Task: Search one way flight ticket for 4 adults, 2 children, 2 infants in seat and 1 infant on lap in economy from Trenton: Trenton Mercer Airport to Rockford: Chicago Rockford International Airport(was Northwest Chicagoland Regional Airport At Rockford) on 5-1-2023. Choice of flights is Frontier. Price is upto 30000. Outbound departure time preference is 9:00.
Action: Mouse moved to (280, 373)
Screenshot: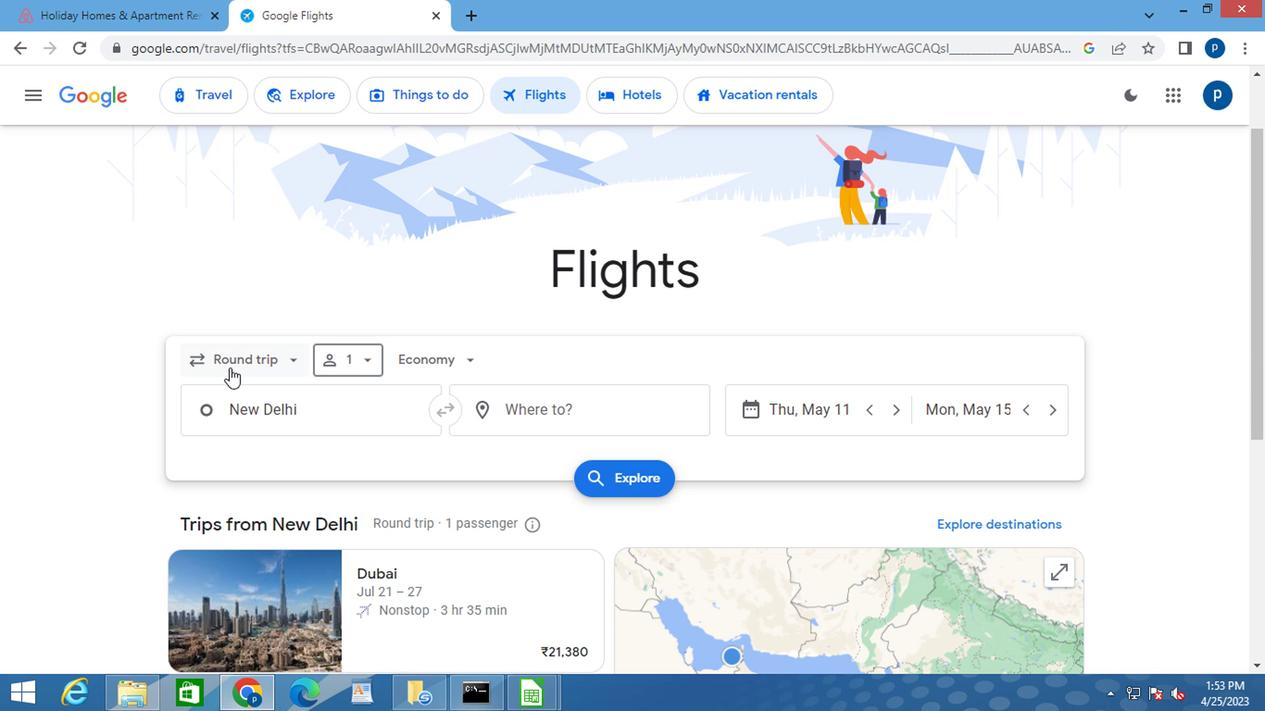 
Action: Mouse pressed left at (280, 373)
Screenshot: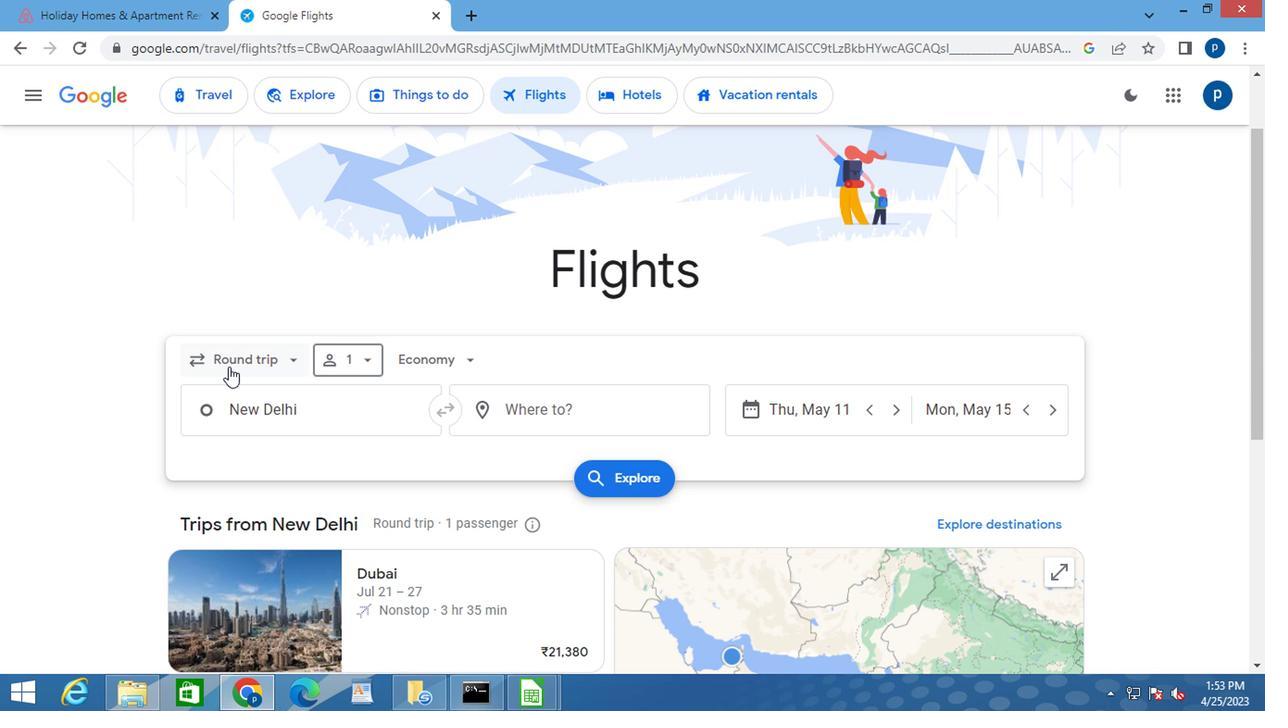 
Action: Mouse moved to (307, 432)
Screenshot: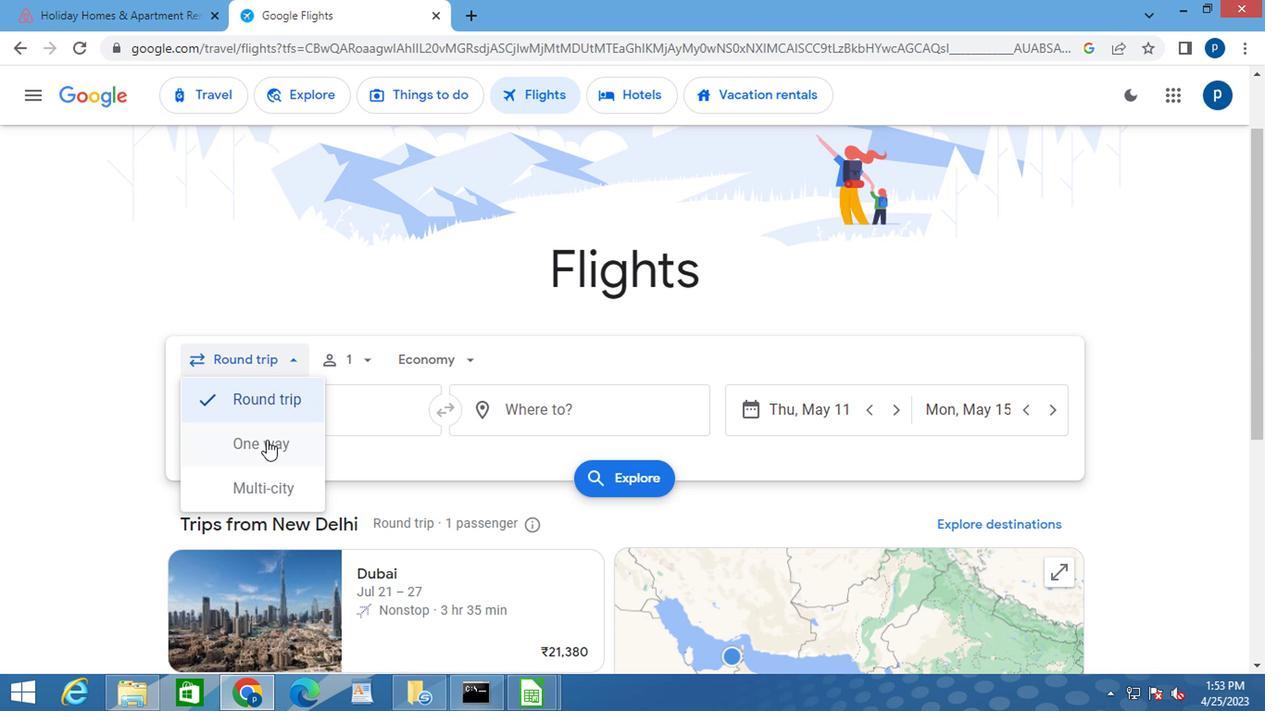 
Action: Mouse pressed left at (307, 432)
Screenshot: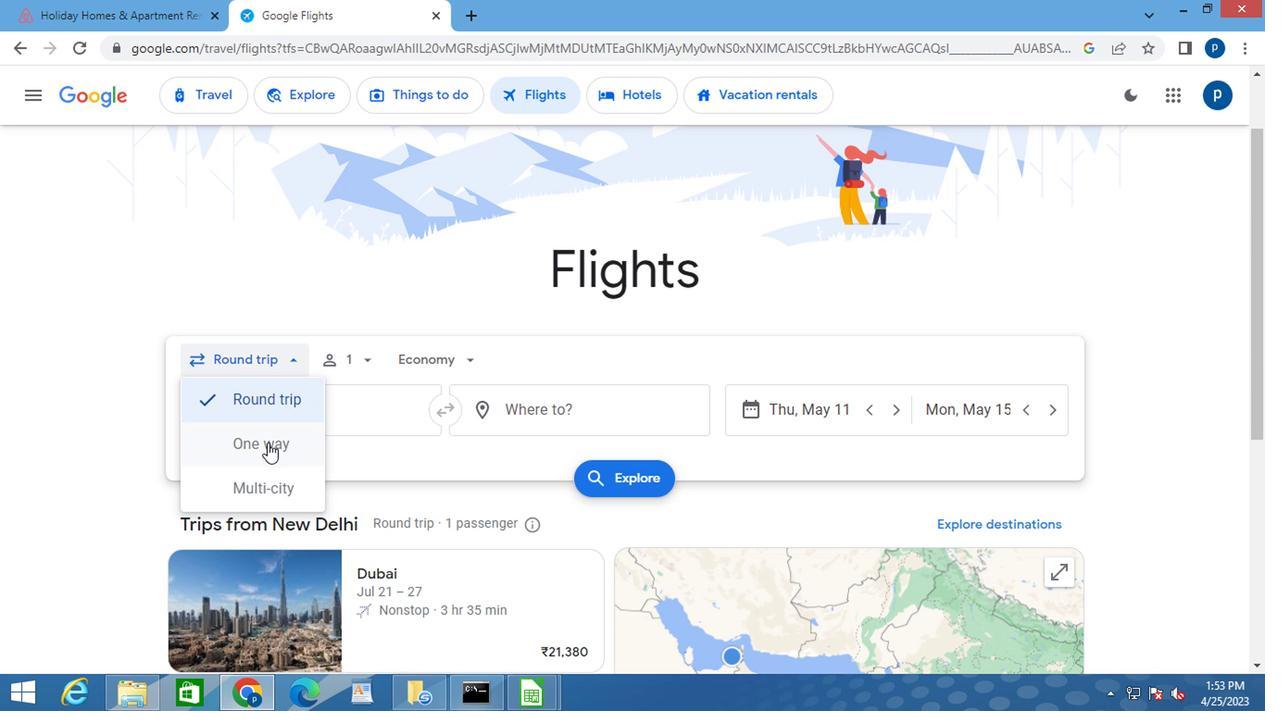 
Action: Mouse moved to (369, 372)
Screenshot: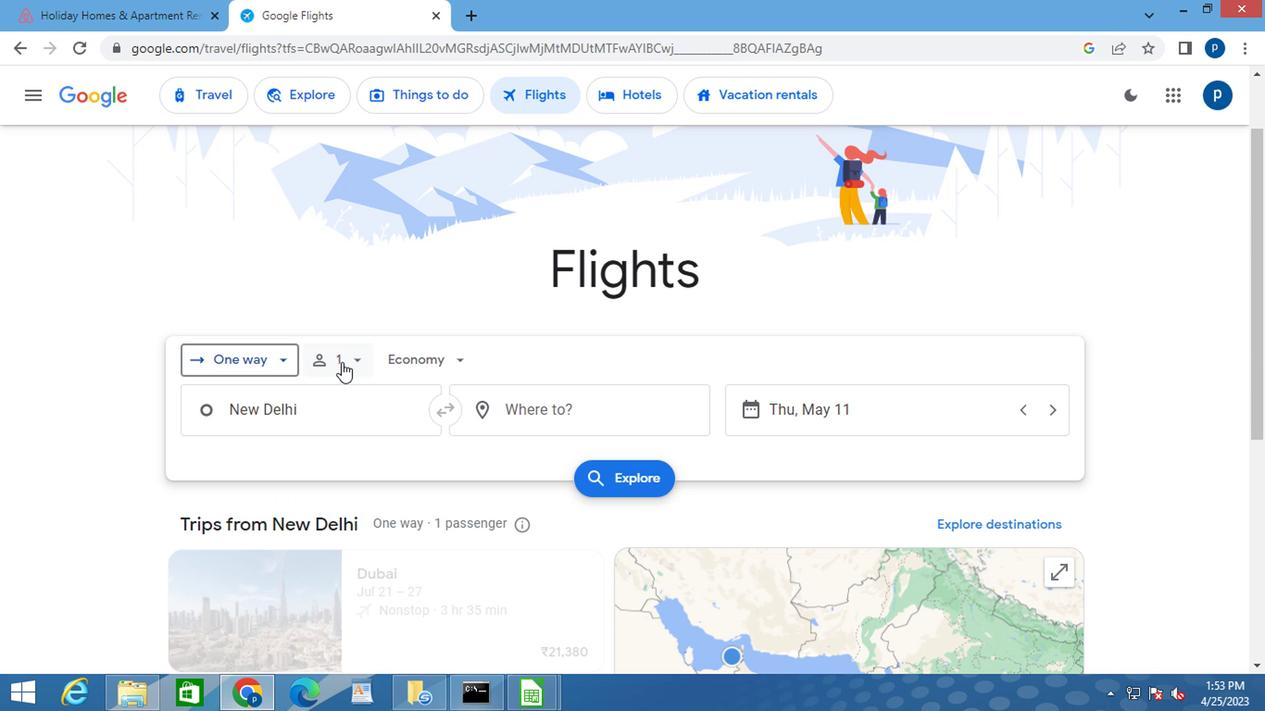 
Action: Mouse pressed left at (369, 372)
Screenshot: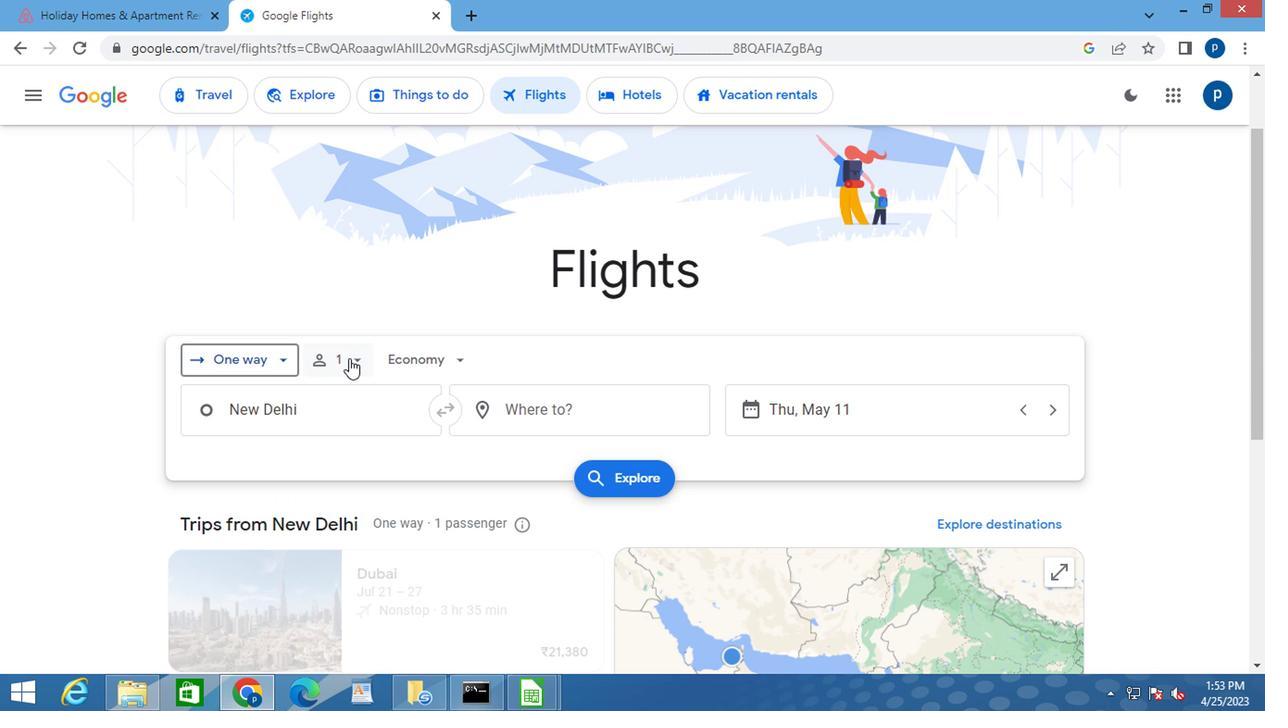 
Action: Mouse moved to (475, 407)
Screenshot: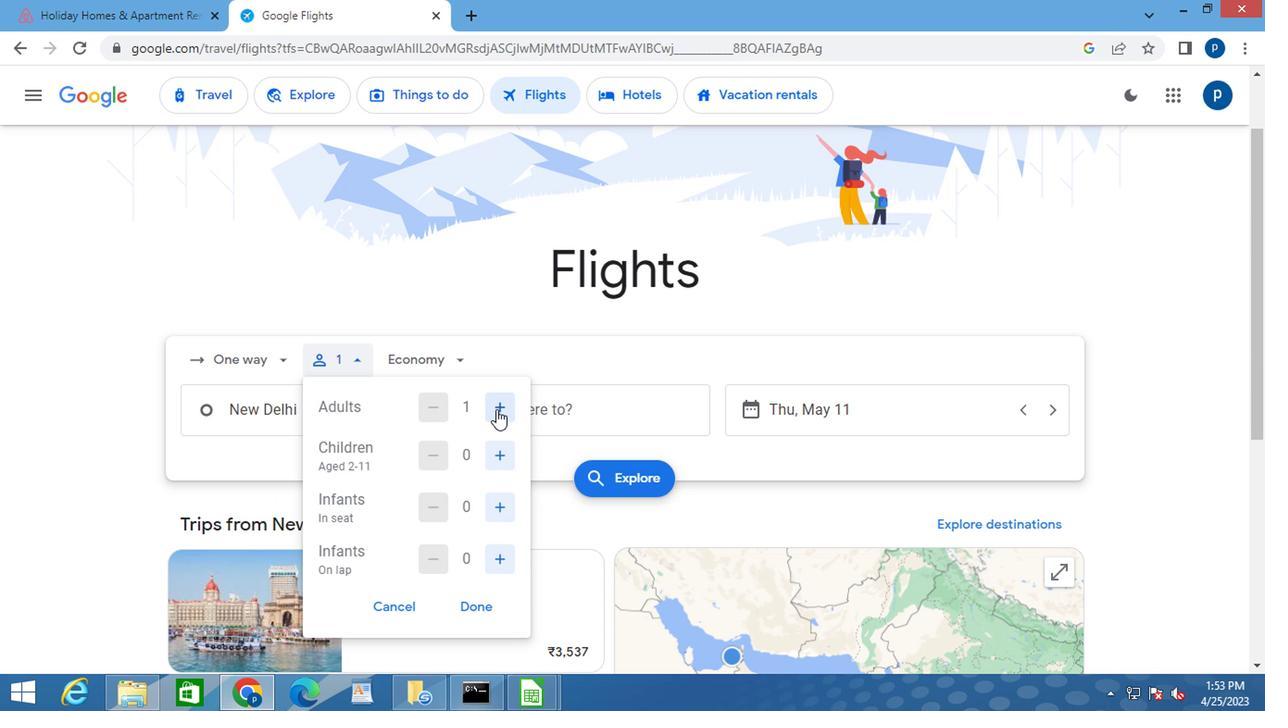 
Action: Mouse pressed left at (475, 407)
Screenshot: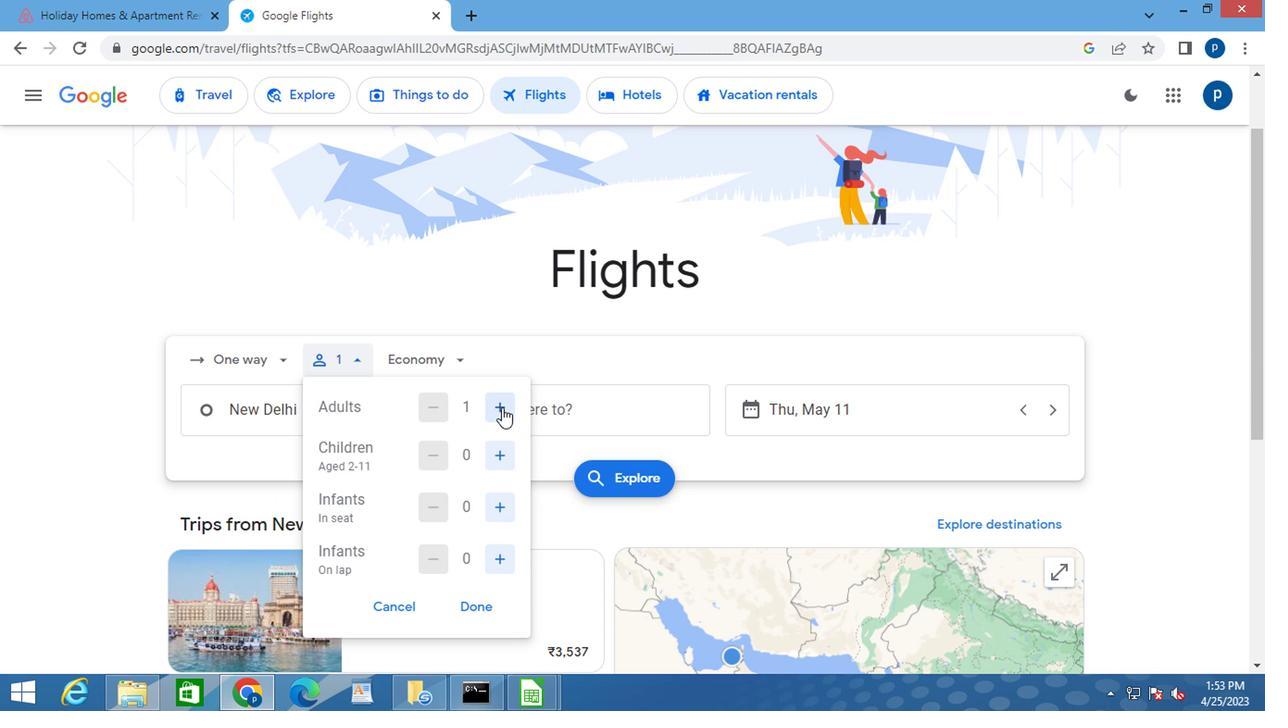
Action: Mouse moved to (476, 407)
Screenshot: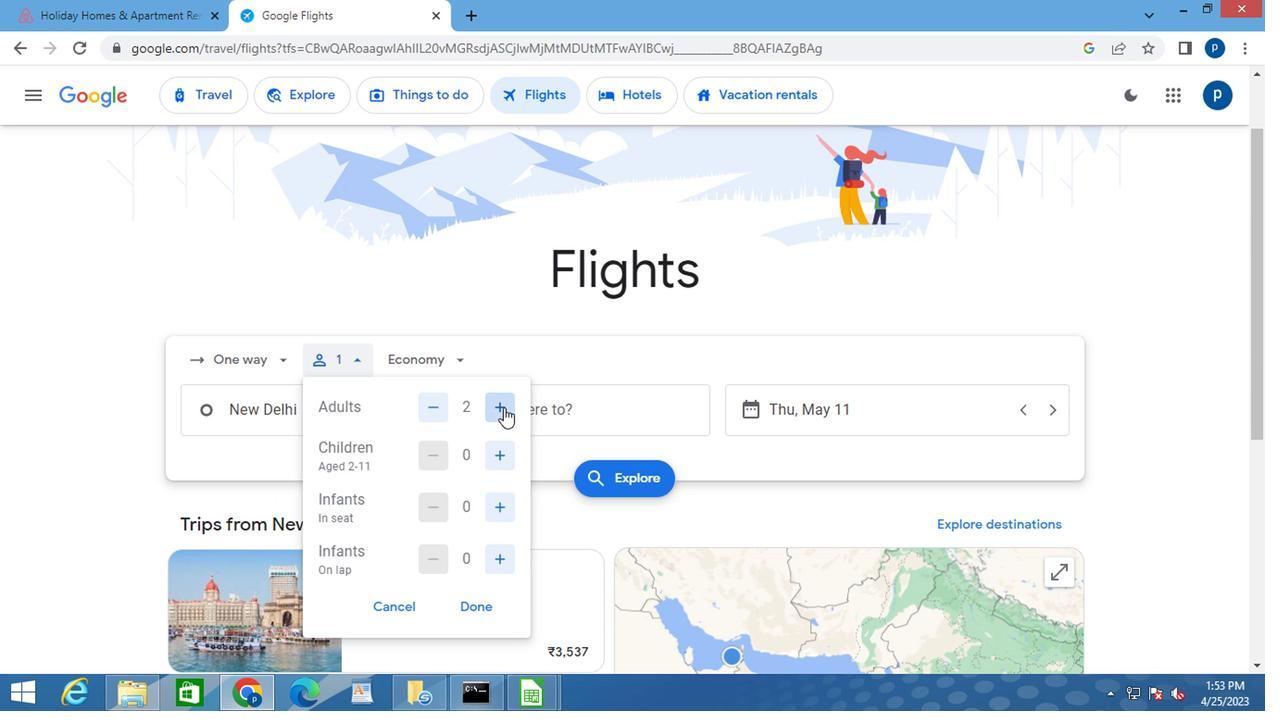 
Action: Mouse pressed left at (476, 407)
Screenshot: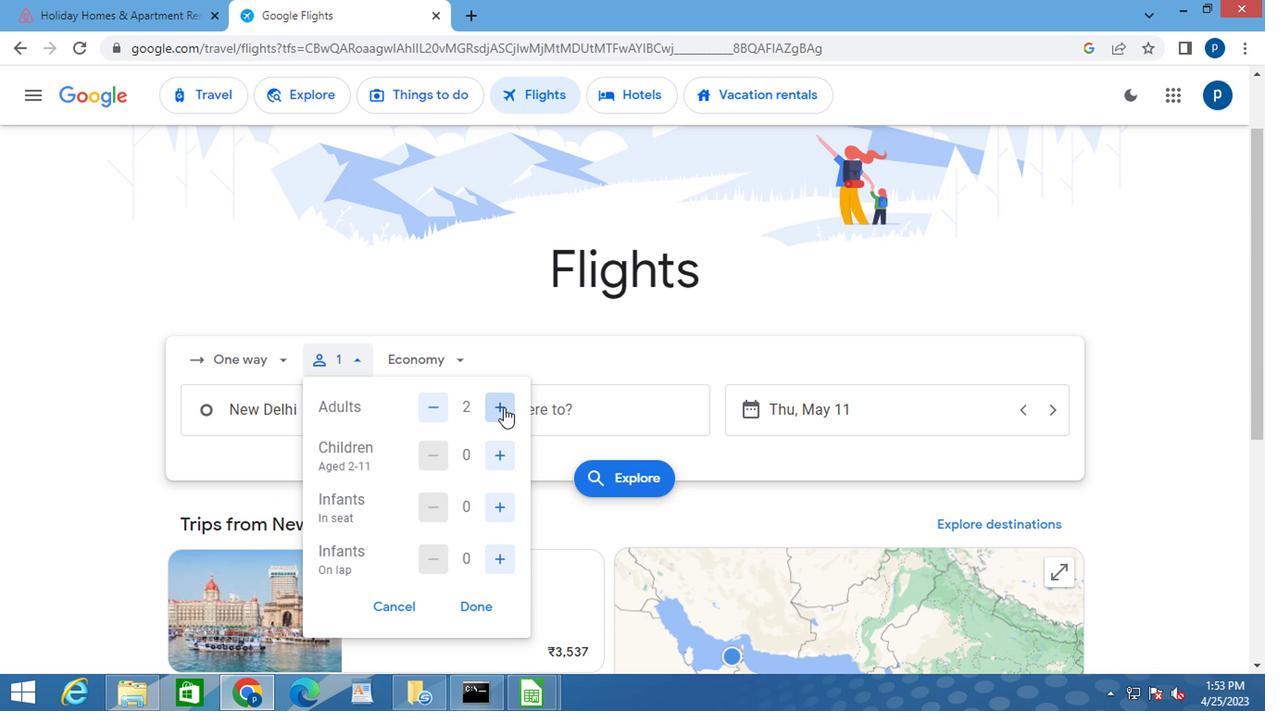 
Action: Mouse pressed left at (476, 407)
Screenshot: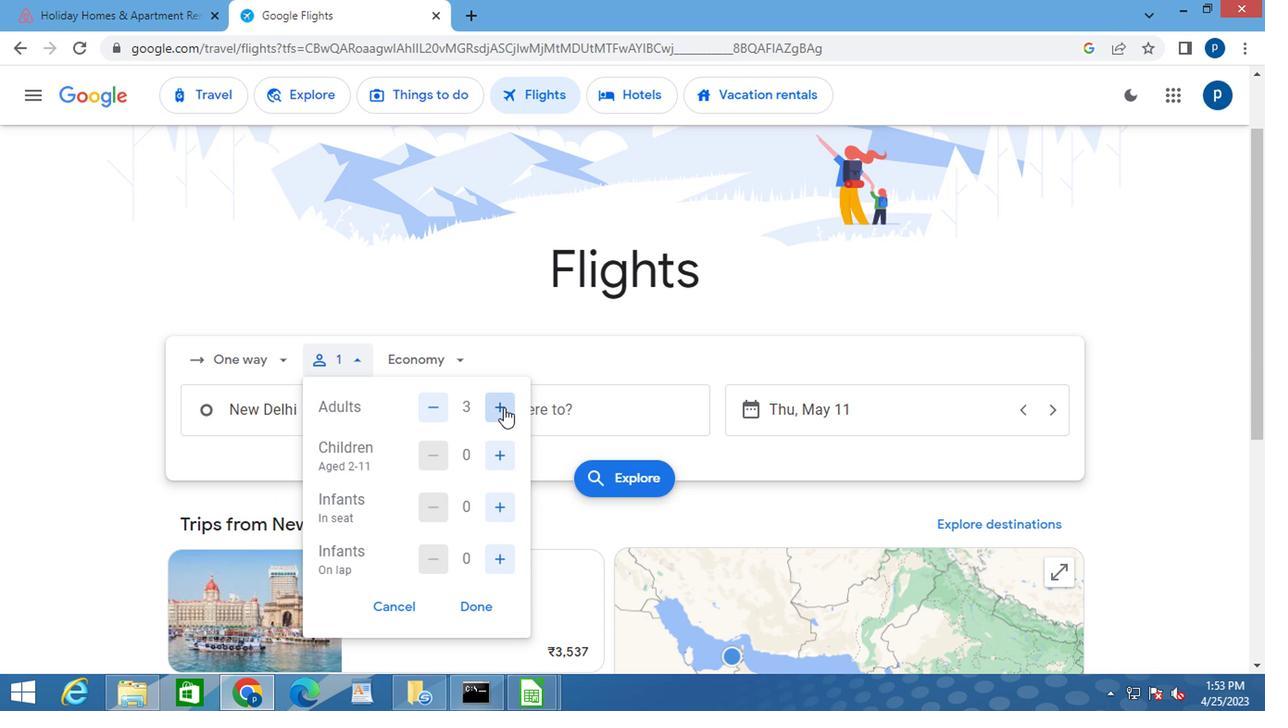 
Action: Mouse moved to (475, 437)
Screenshot: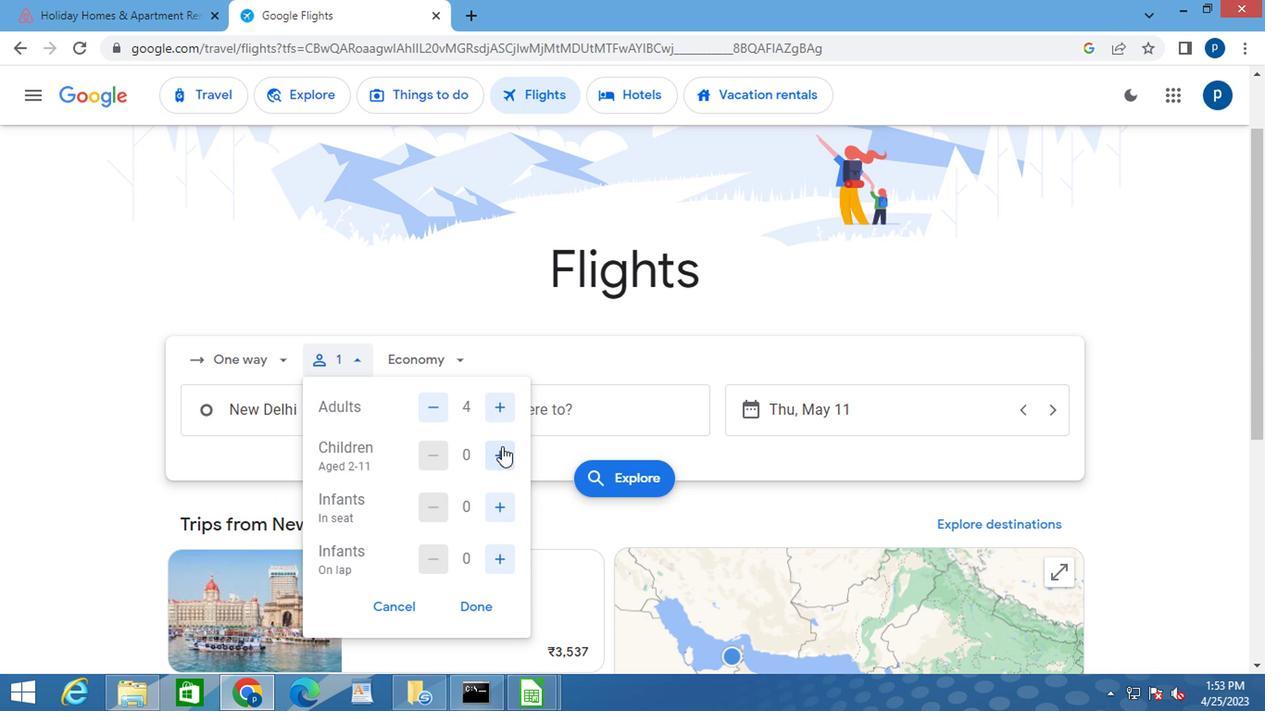 
Action: Mouse pressed left at (475, 437)
Screenshot: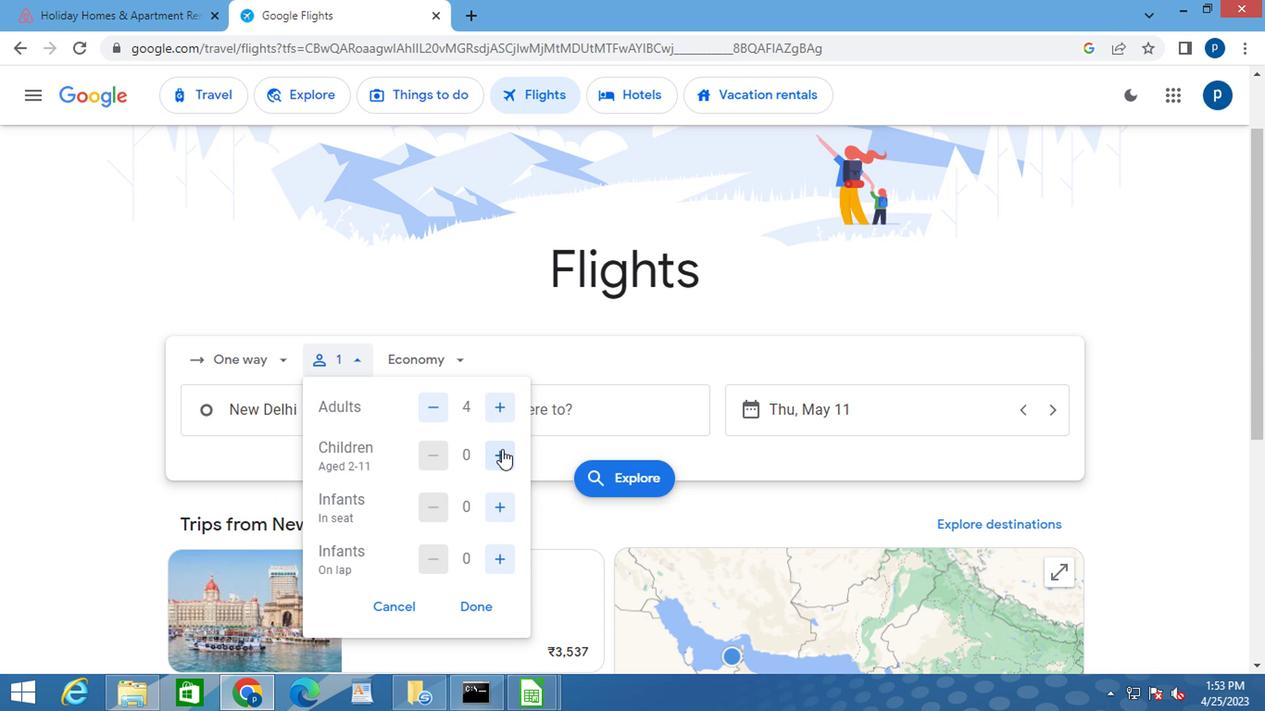 
Action: Mouse moved to (475, 437)
Screenshot: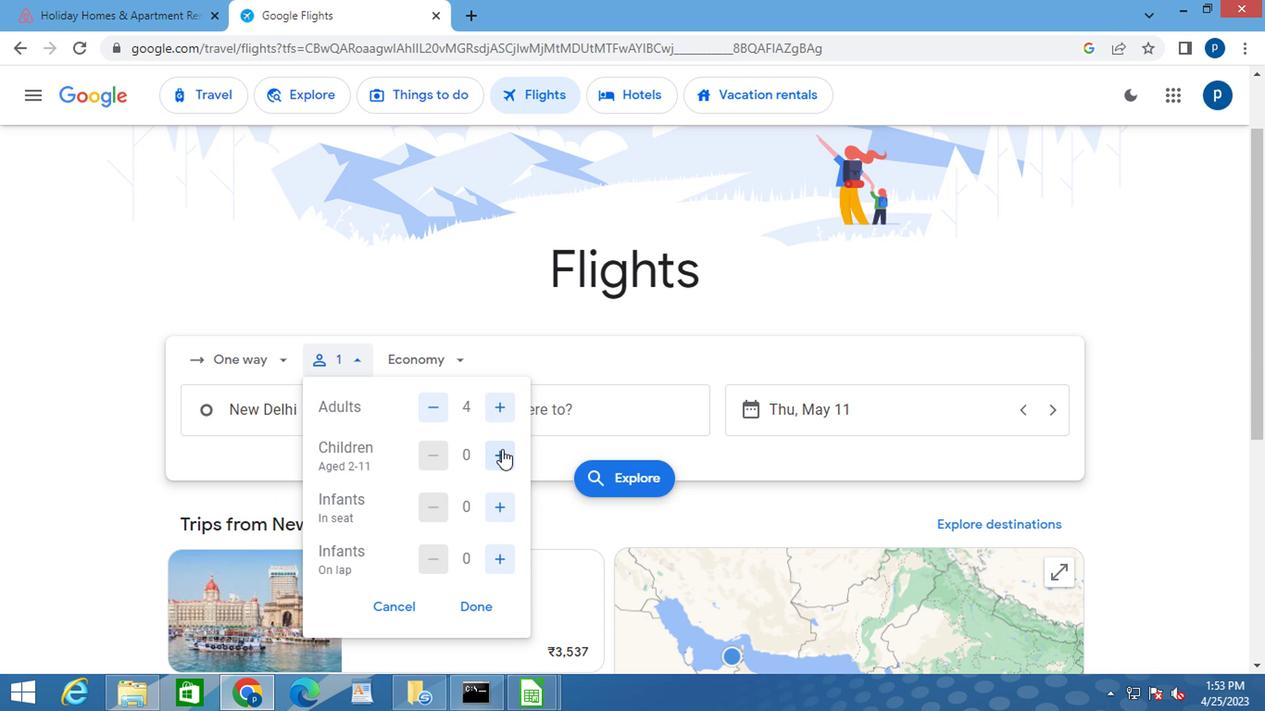 
Action: Mouse pressed left at (475, 437)
Screenshot: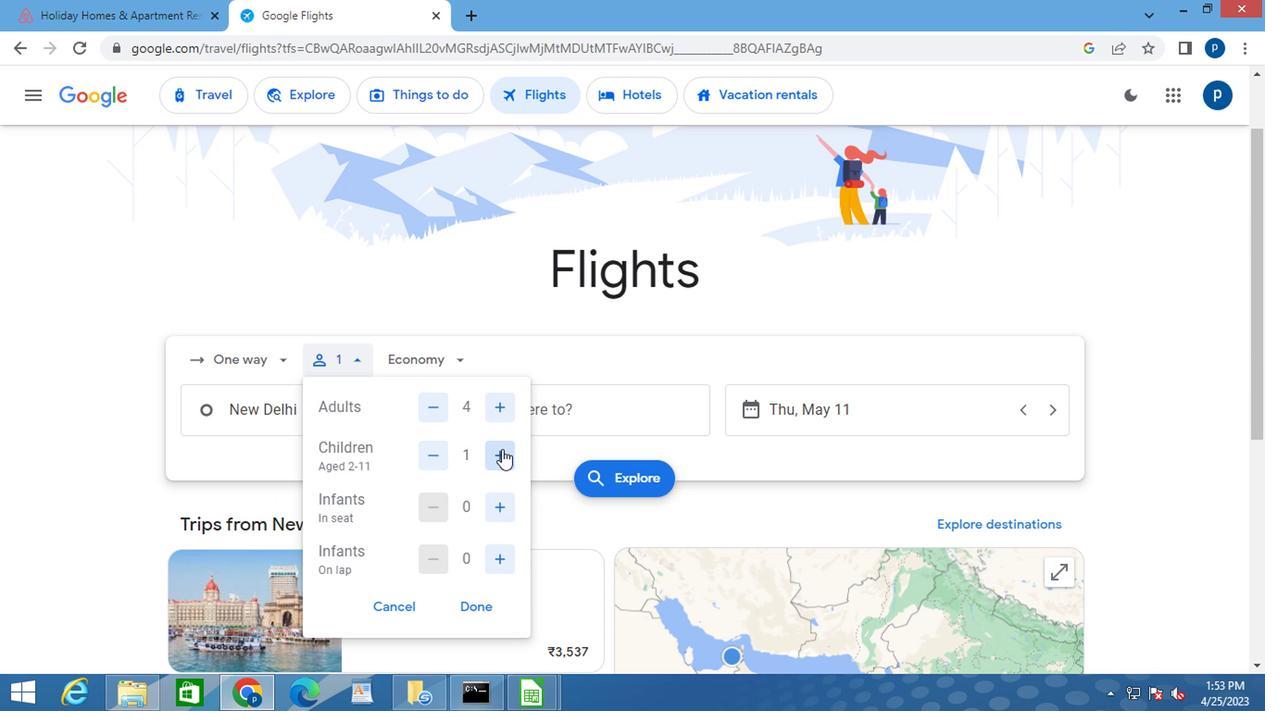 
Action: Mouse moved to (474, 477)
Screenshot: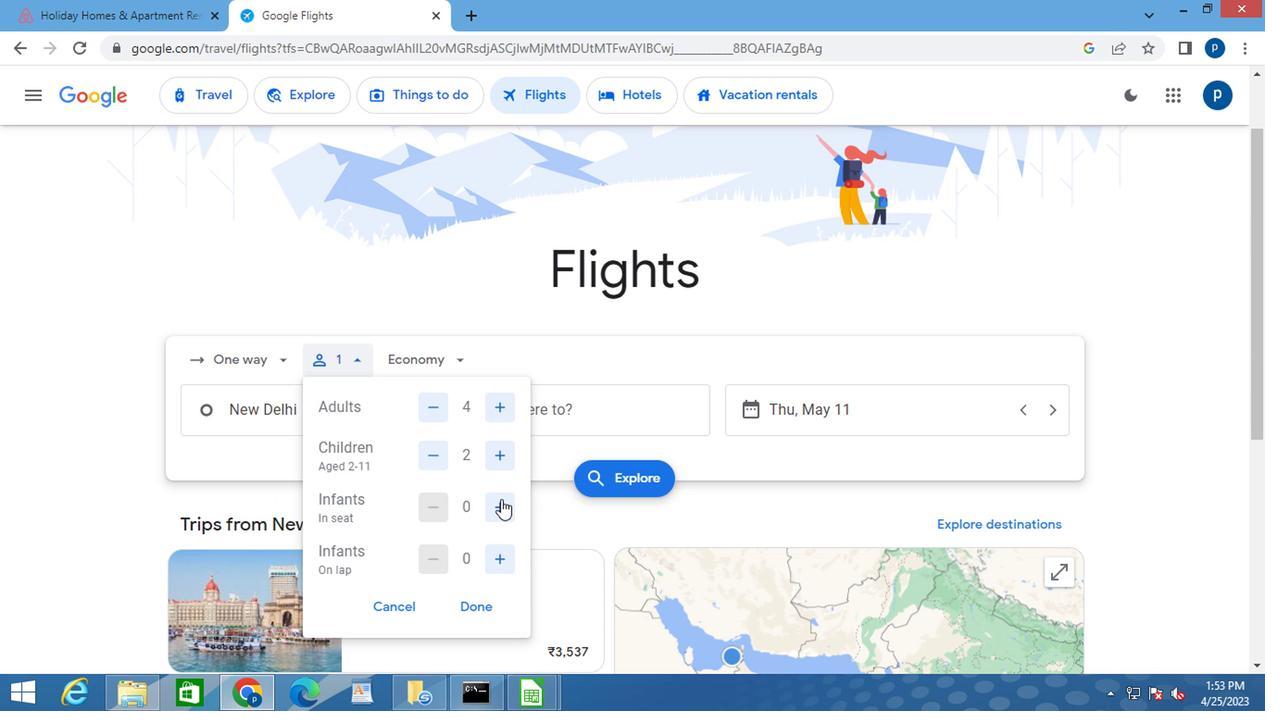 
Action: Mouse pressed left at (474, 477)
Screenshot: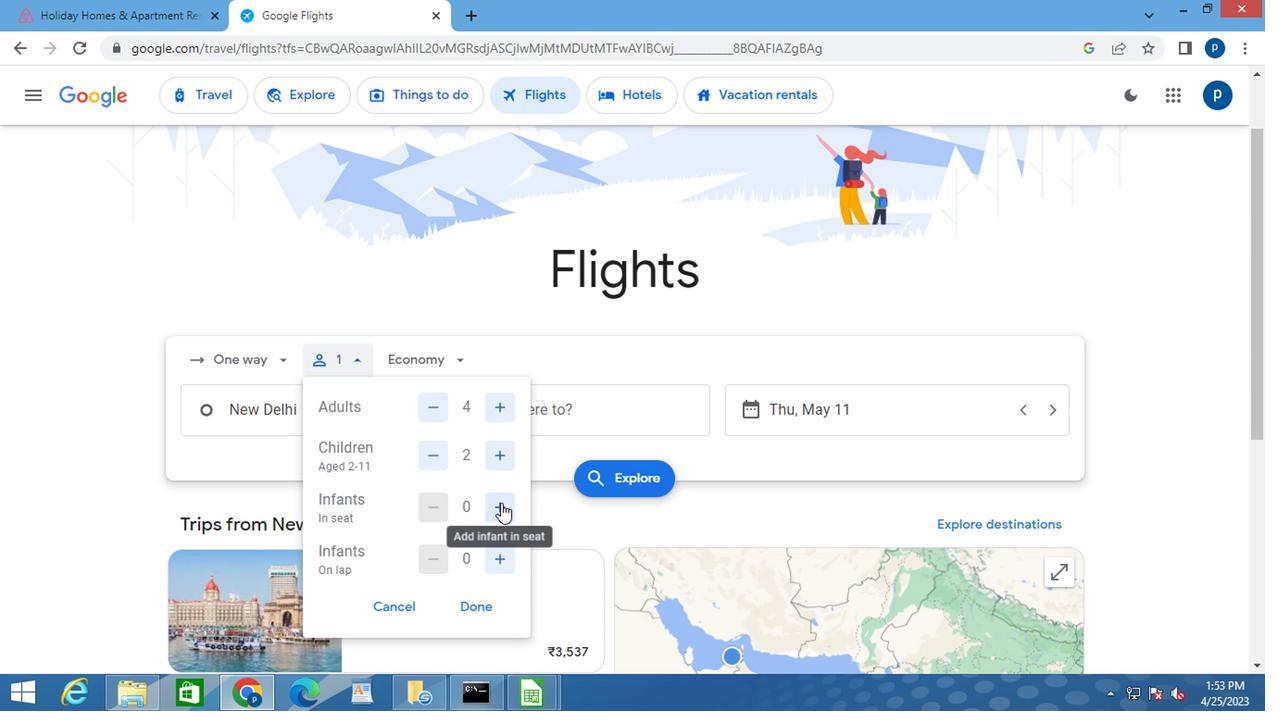 
Action: Mouse moved to (474, 476)
Screenshot: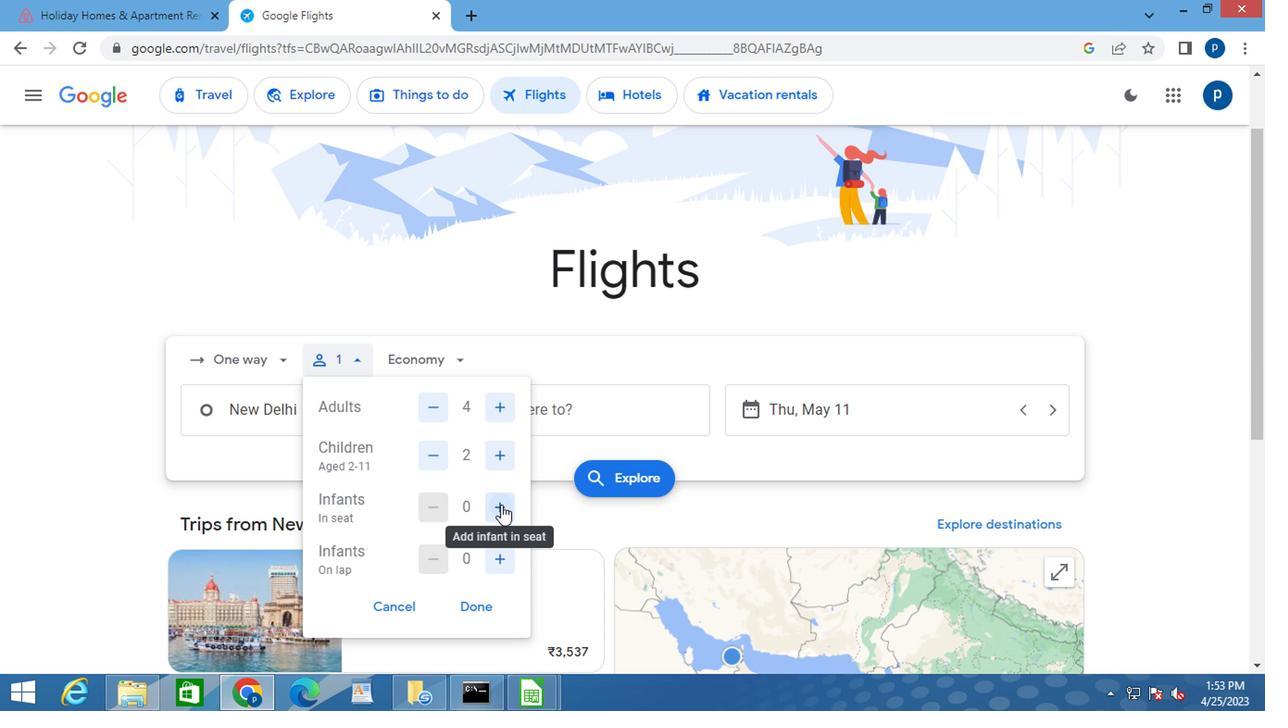 
Action: Mouse pressed left at (474, 476)
Screenshot: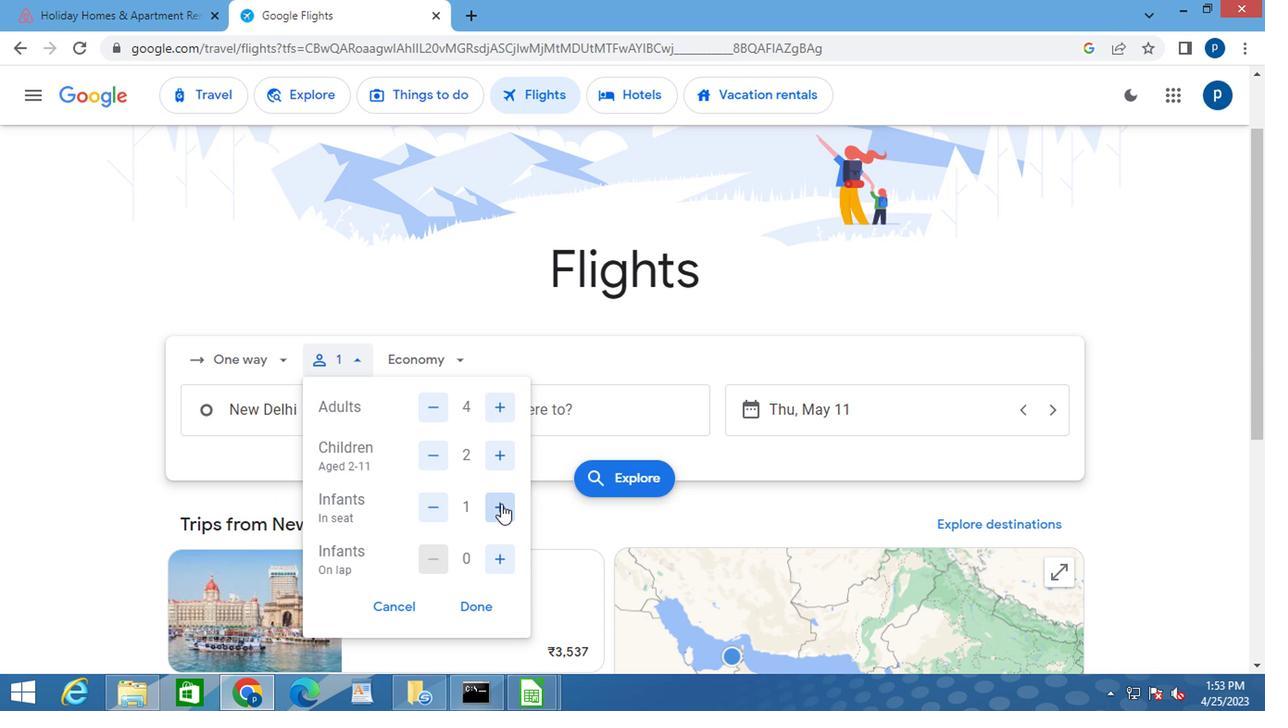 
Action: Mouse moved to (474, 513)
Screenshot: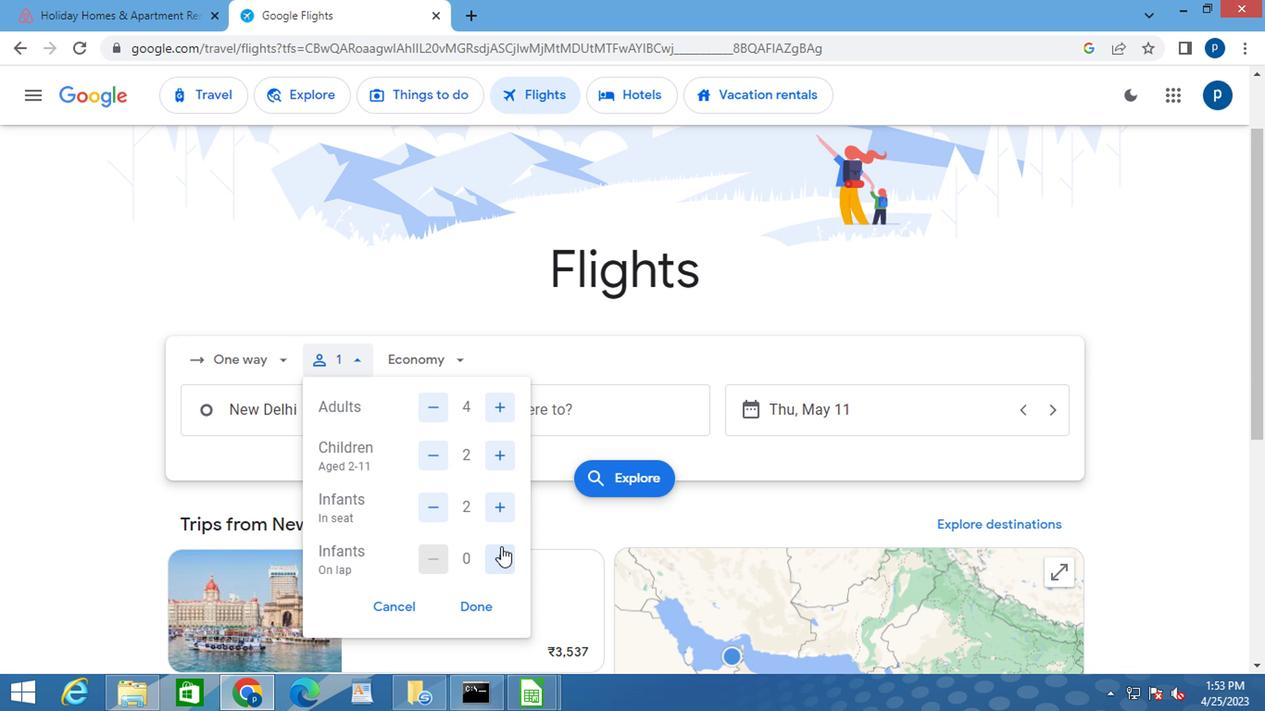 
Action: Mouse pressed left at (474, 513)
Screenshot: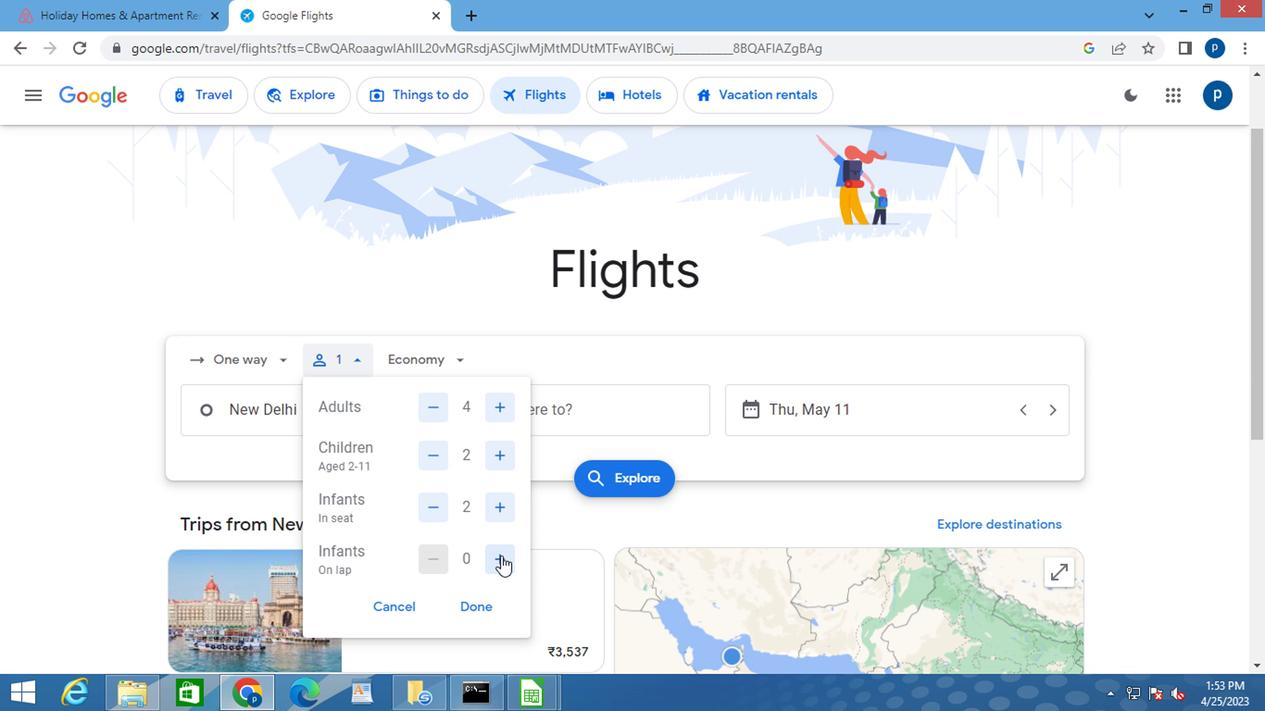 
Action: Mouse moved to (459, 546)
Screenshot: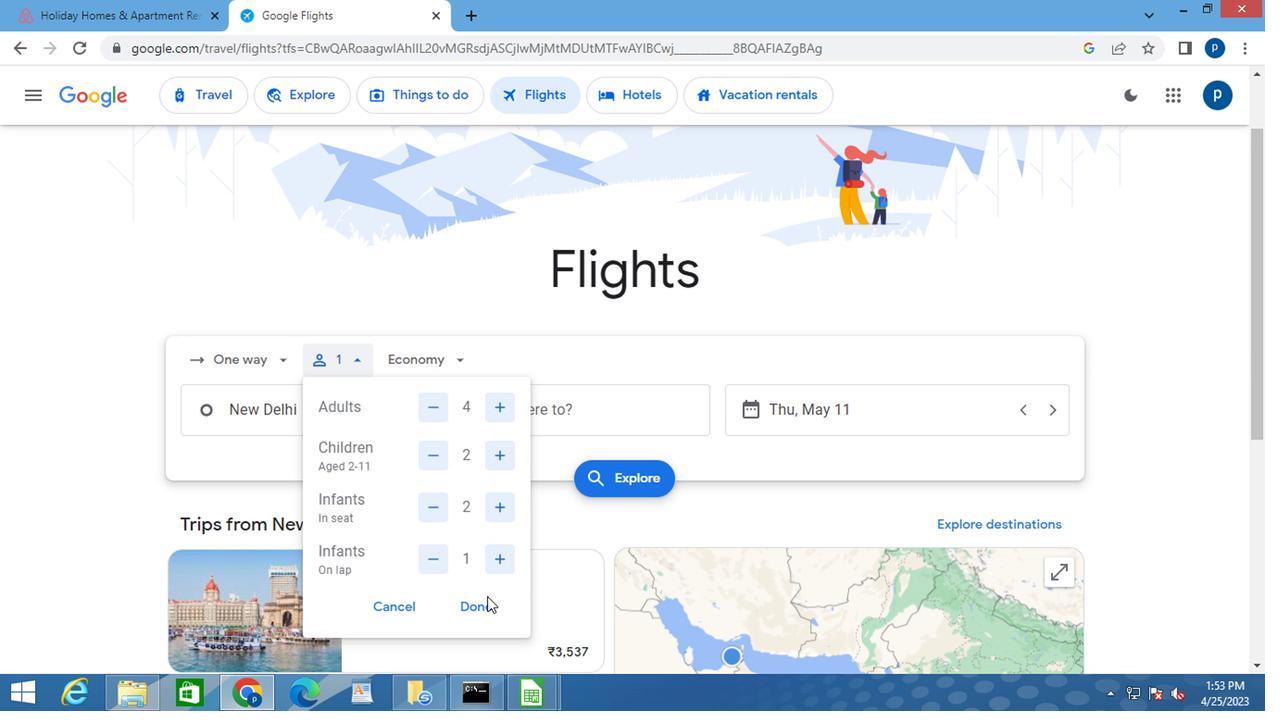 
Action: Mouse pressed left at (459, 546)
Screenshot: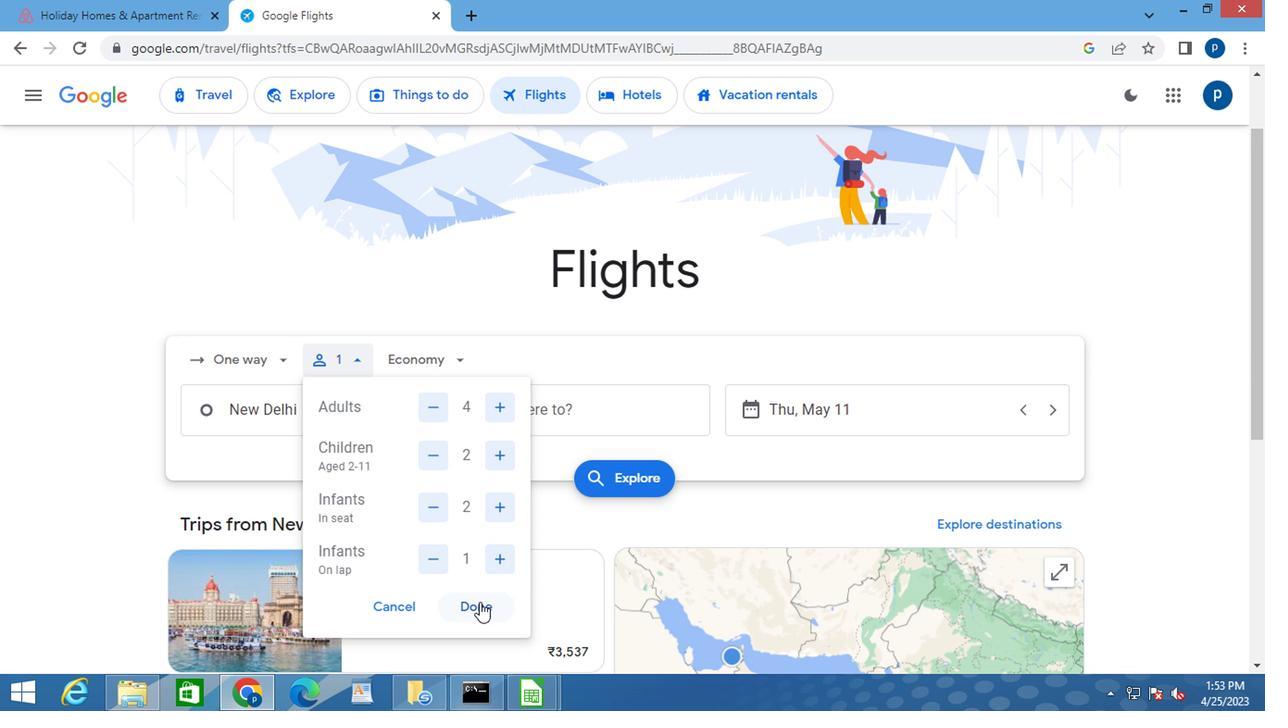 
Action: Mouse moved to (432, 372)
Screenshot: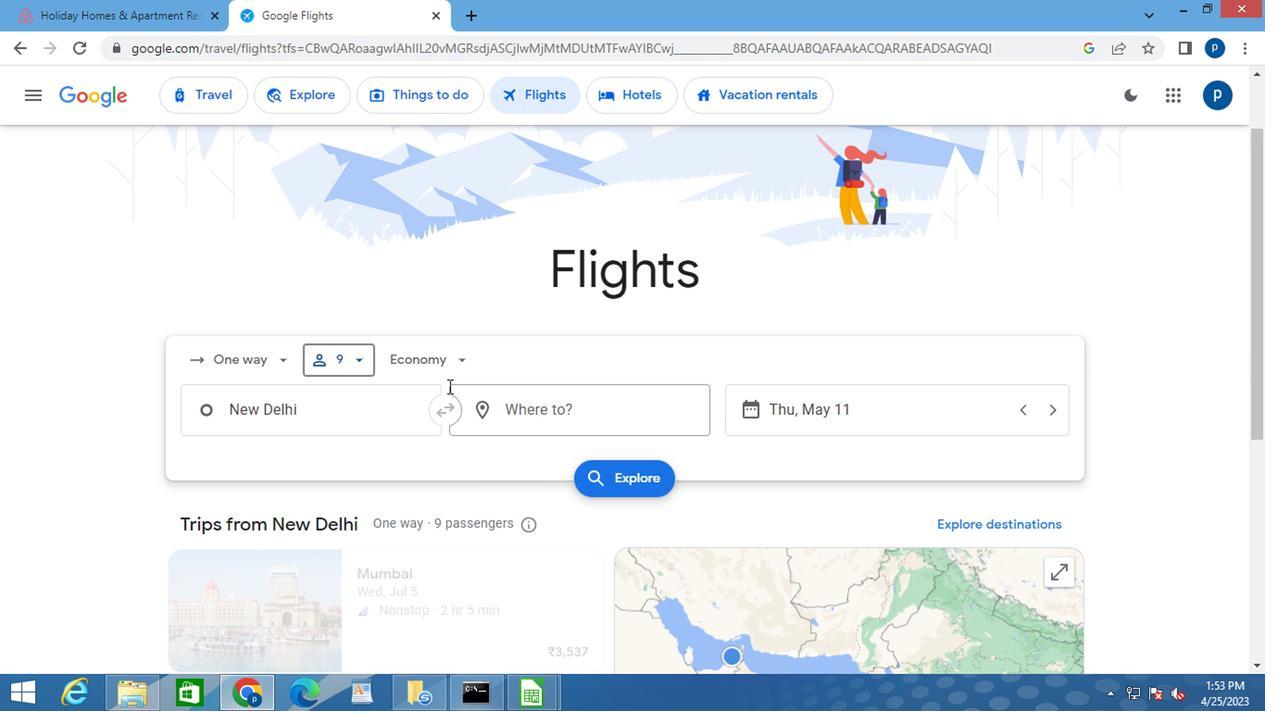 
Action: Mouse pressed left at (432, 372)
Screenshot: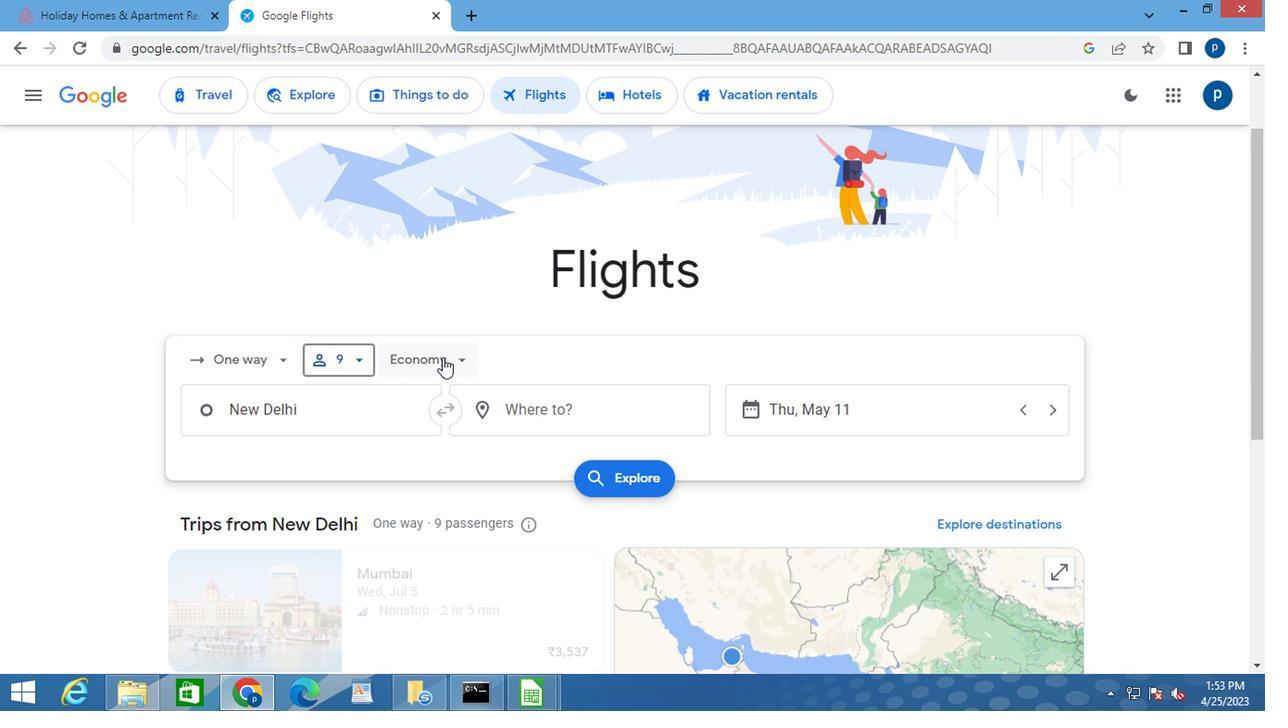 
Action: Mouse moved to (465, 400)
Screenshot: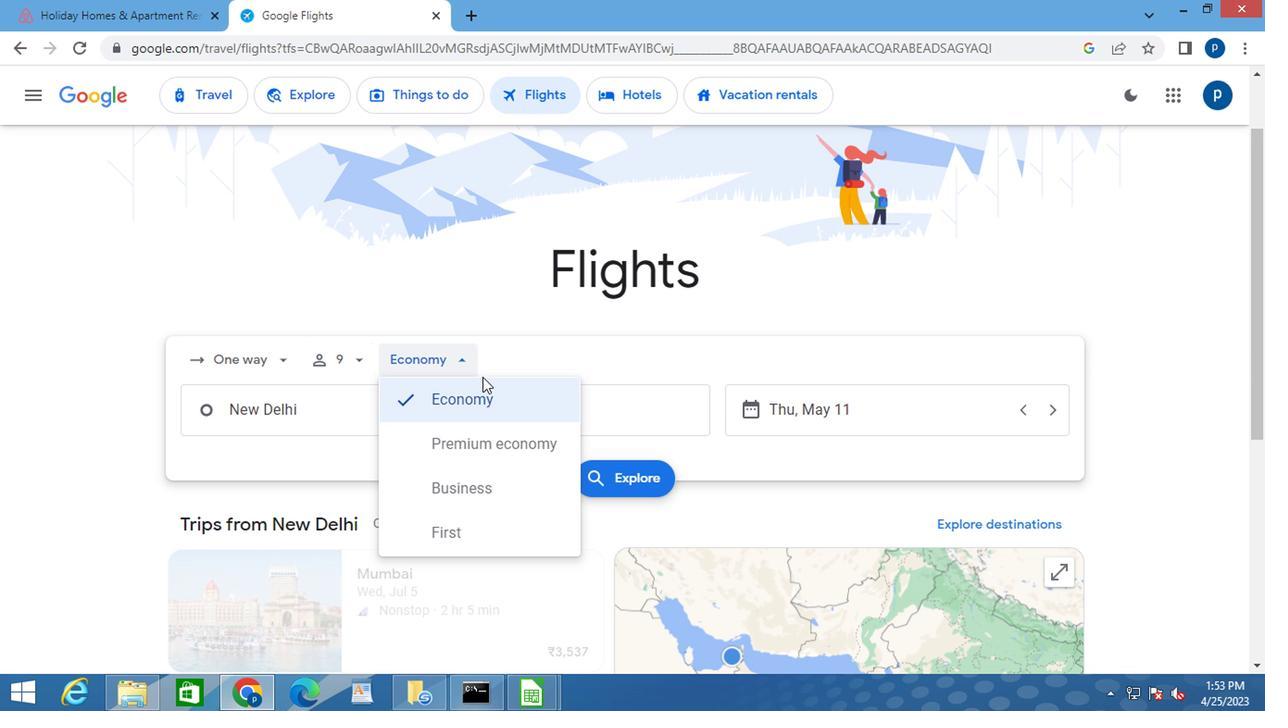 
Action: Mouse pressed left at (465, 400)
Screenshot: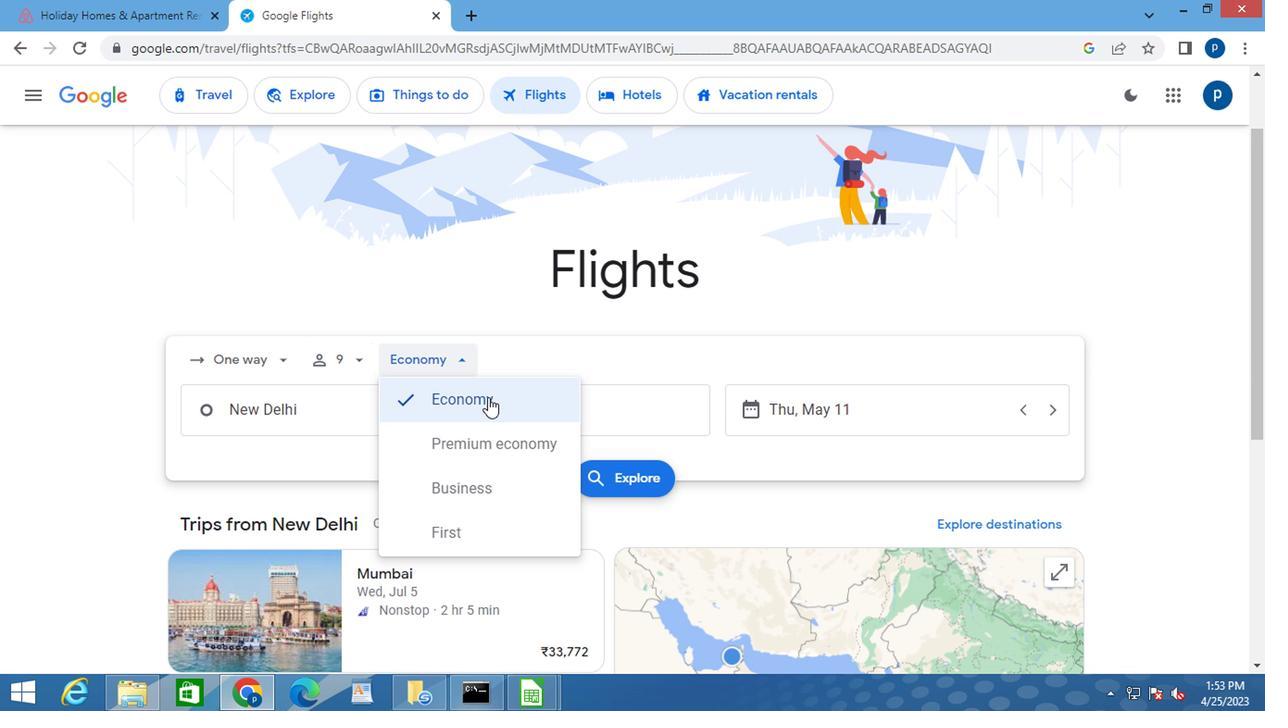 
Action: Mouse moved to (336, 409)
Screenshot: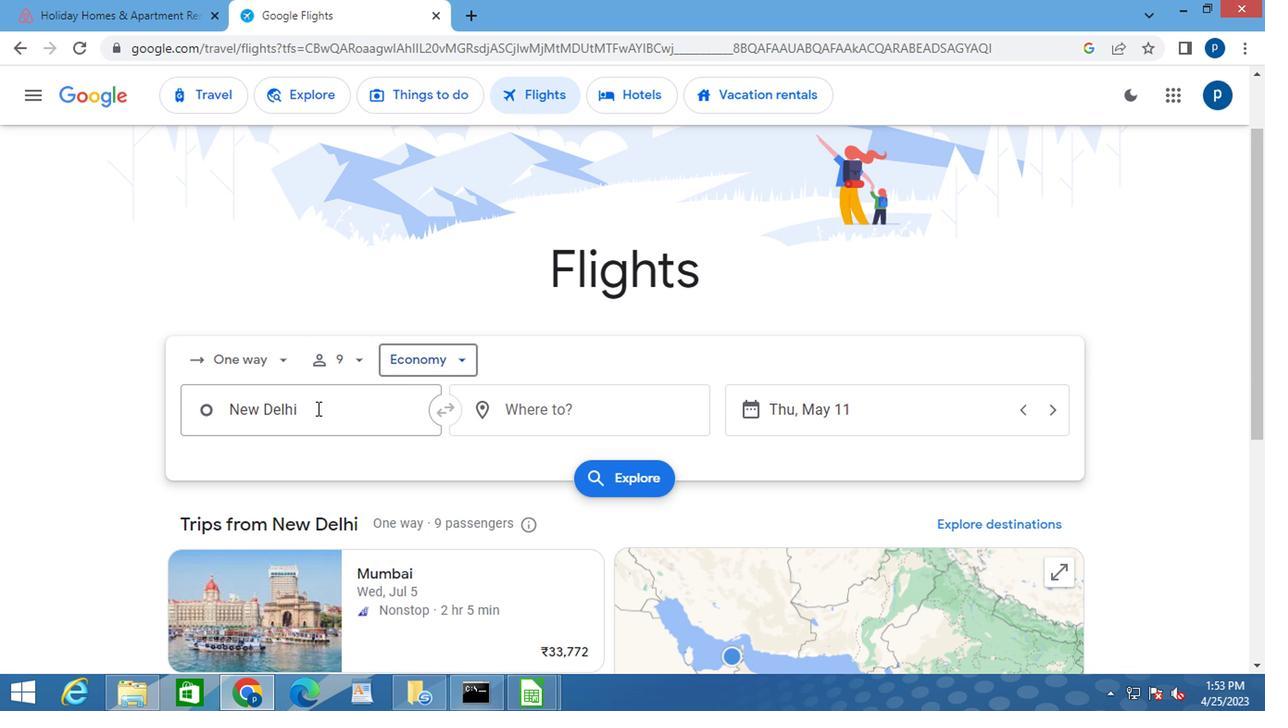 
Action: Mouse pressed left at (336, 409)
Screenshot: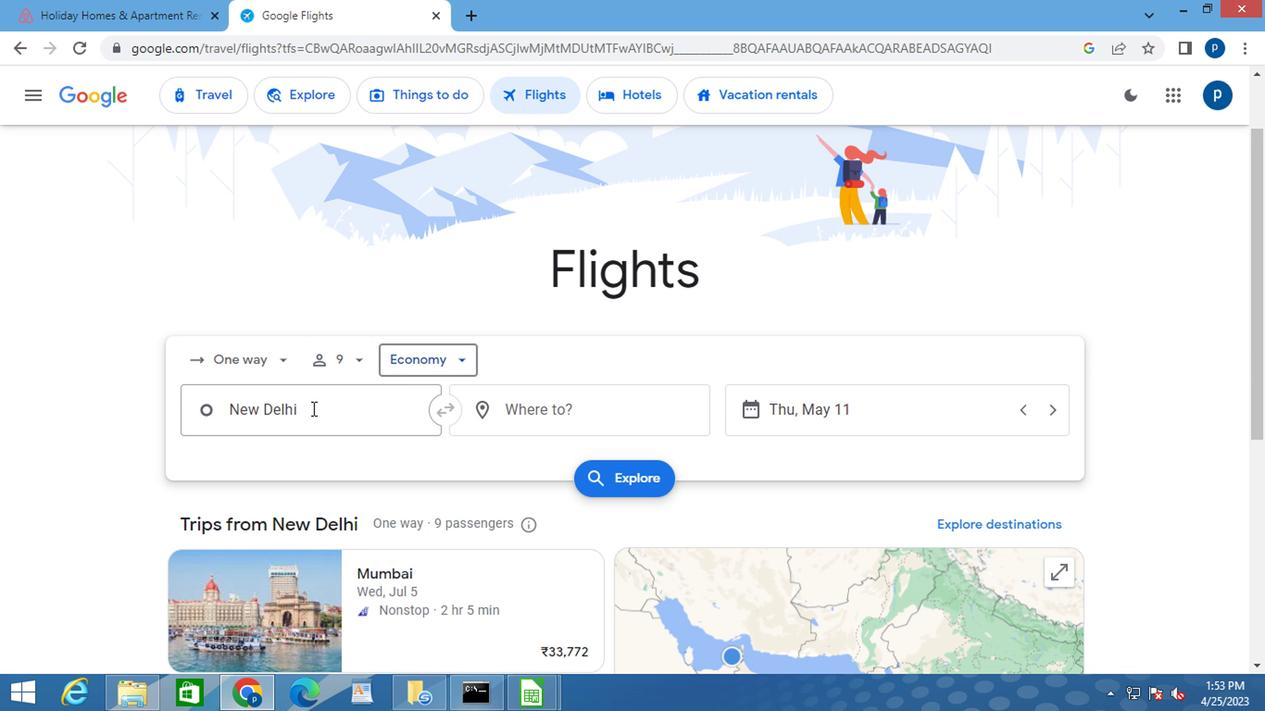 
Action: Key pressed <Key.delete>t<Key.caps_lock>rendon<Key.backspace><Key.backspace><Key.backspace>ton<Key.space><Key.caps_lock>m<Key.caps_lock>ercer
Screenshot: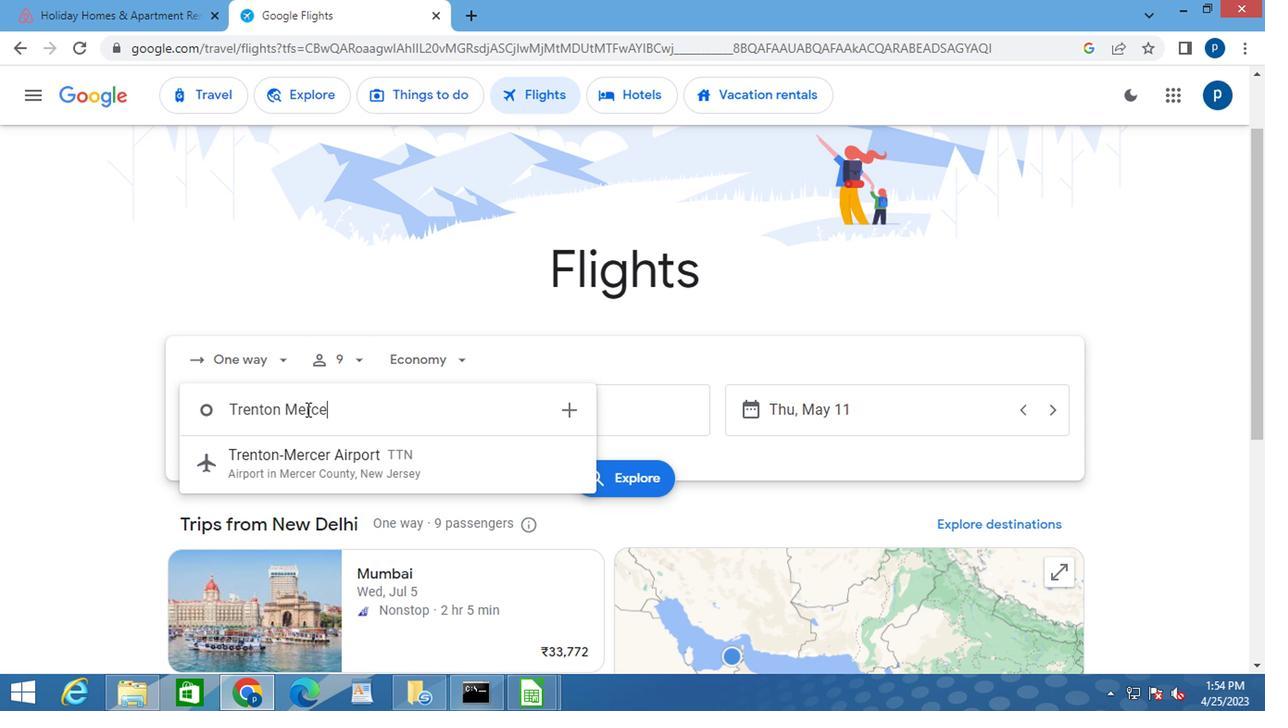 
Action: Mouse moved to (353, 447)
Screenshot: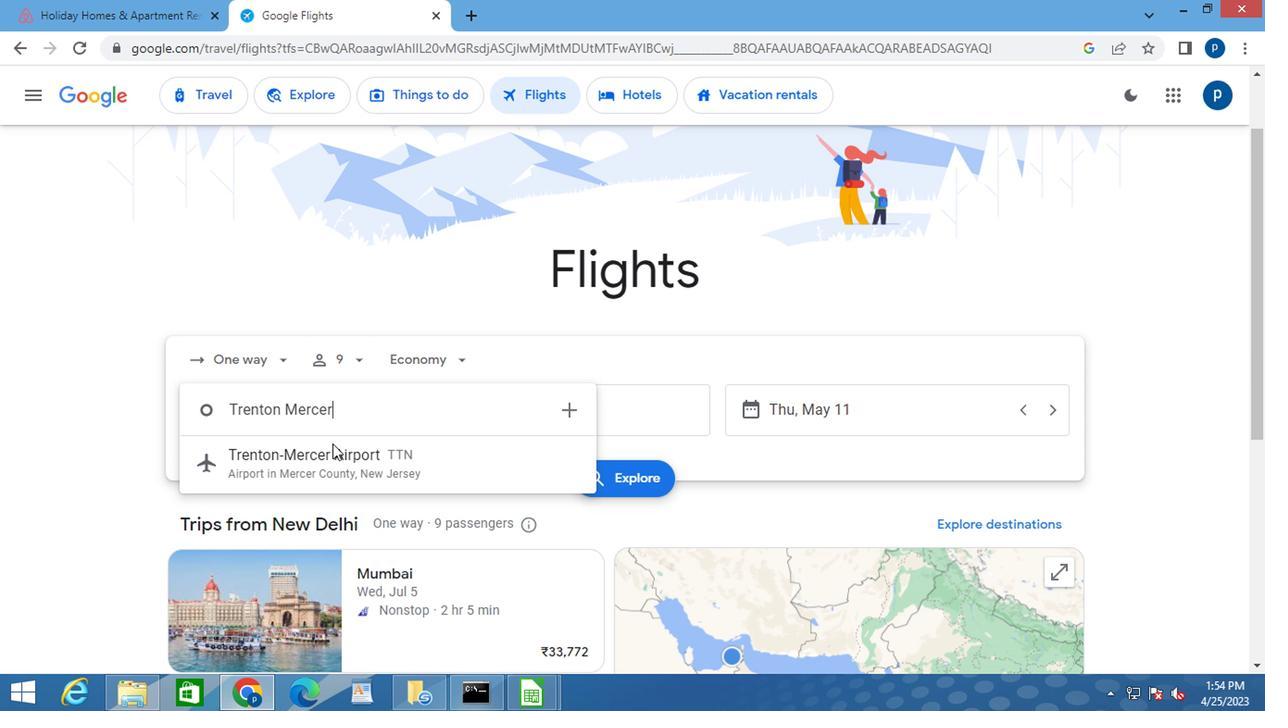 
Action: Mouse pressed left at (353, 447)
Screenshot: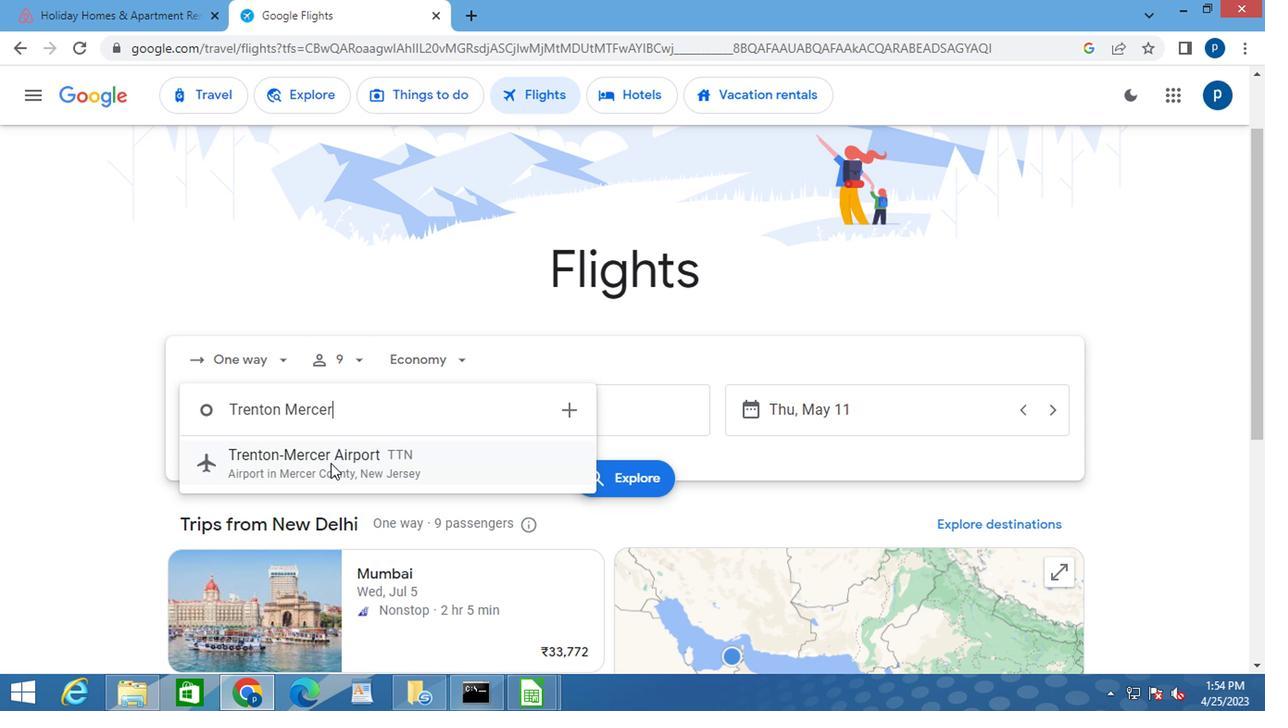 
Action: Mouse moved to (526, 412)
Screenshot: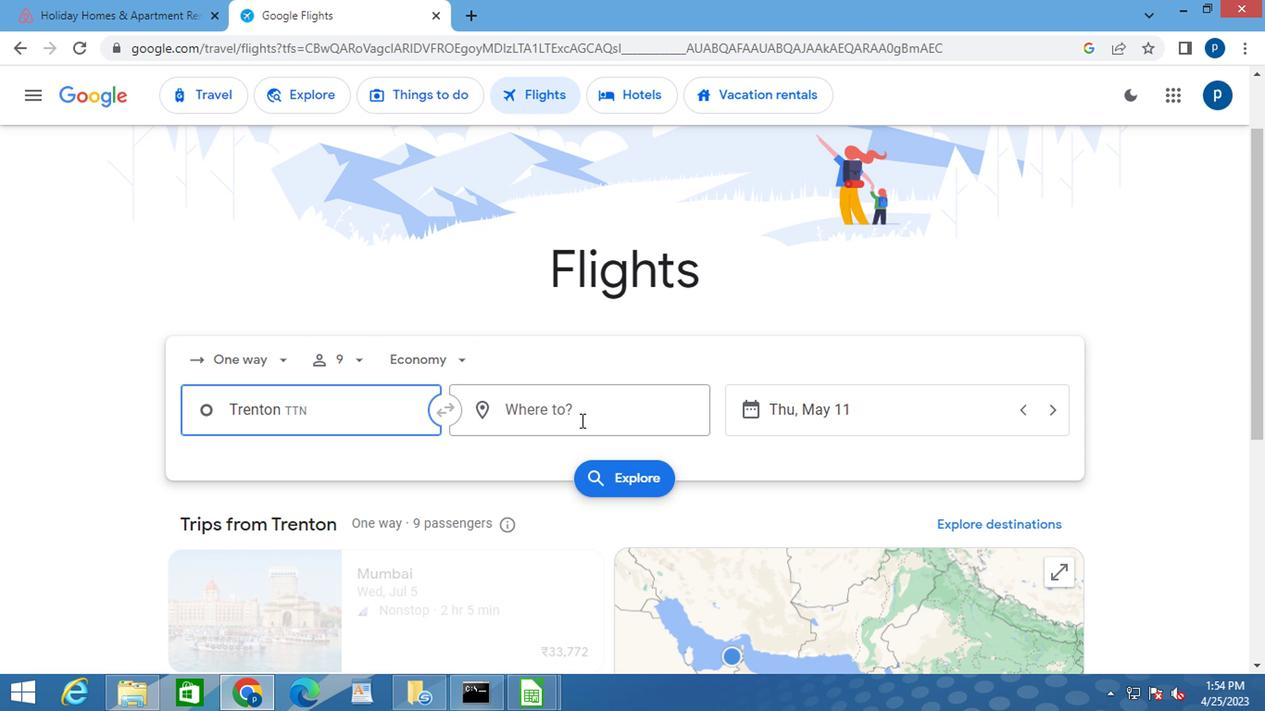 
Action: Mouse pressed left at (526, 412)
Screenshot: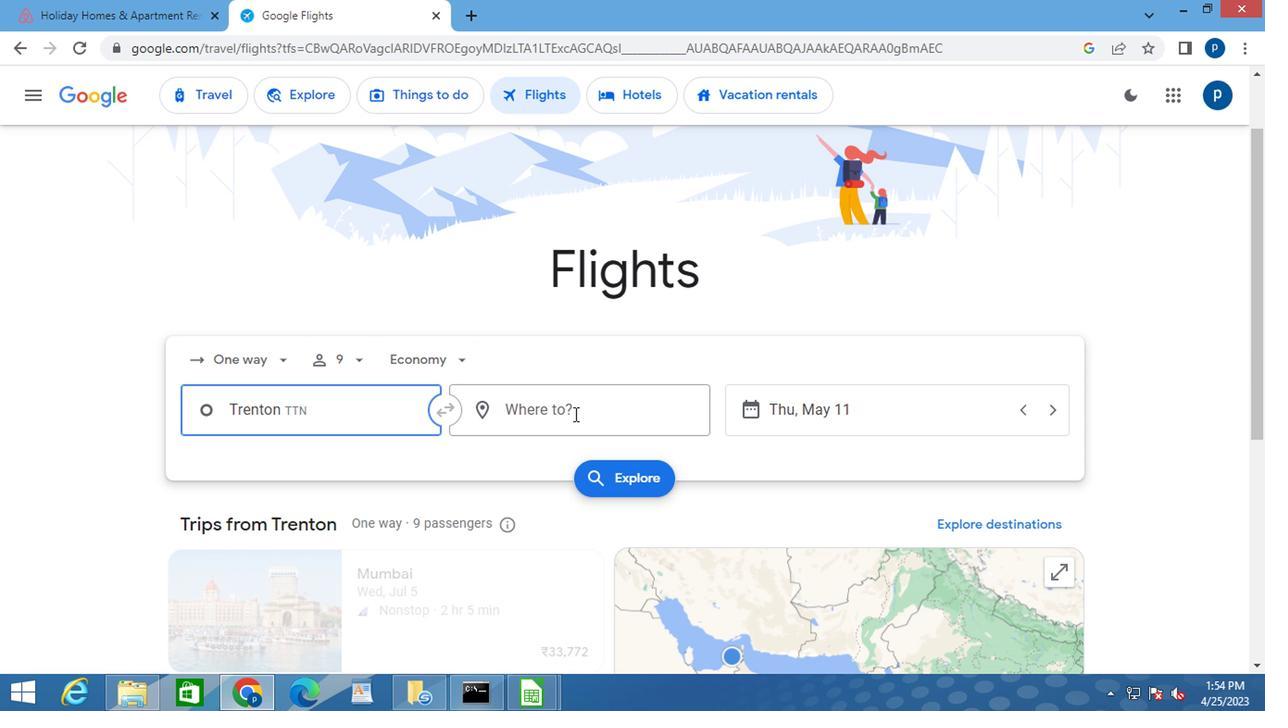 
Action: Mouse moved to (526, 411)
Screenshot: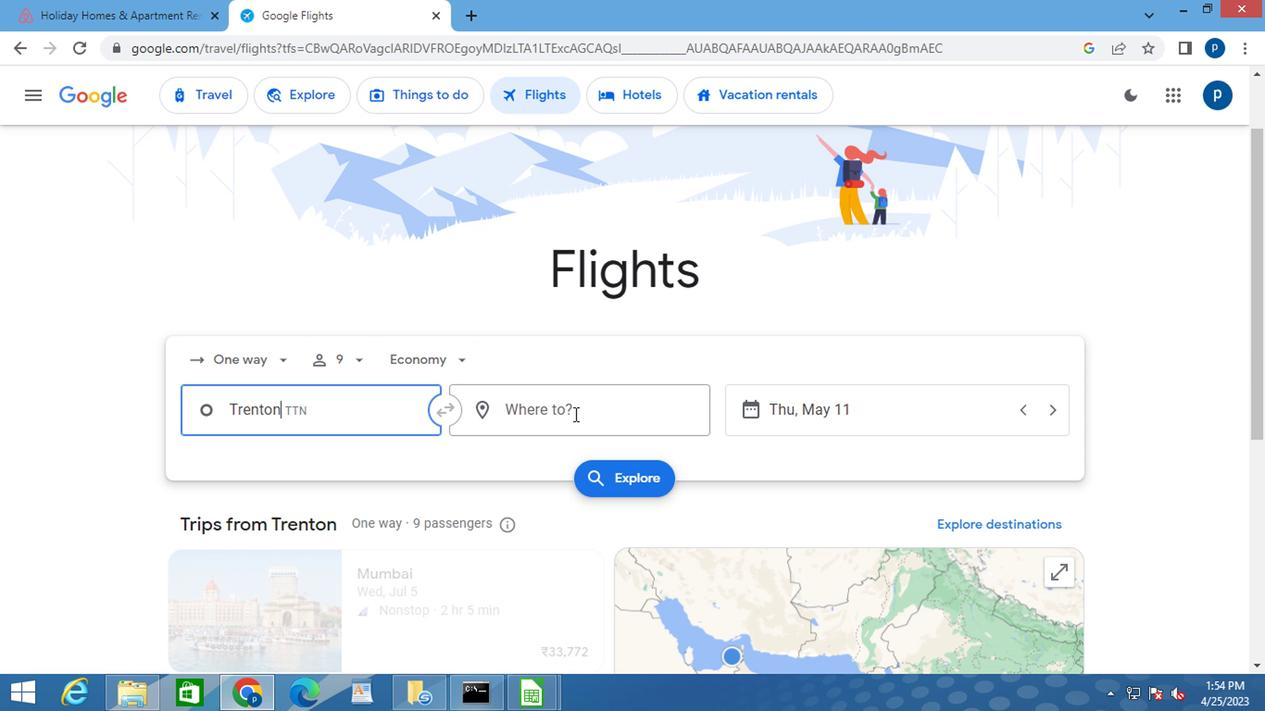 
Action: Key pressed <Key.caps_lock>c<Key.caps_lock>hicago<Key.space>
Screenshot: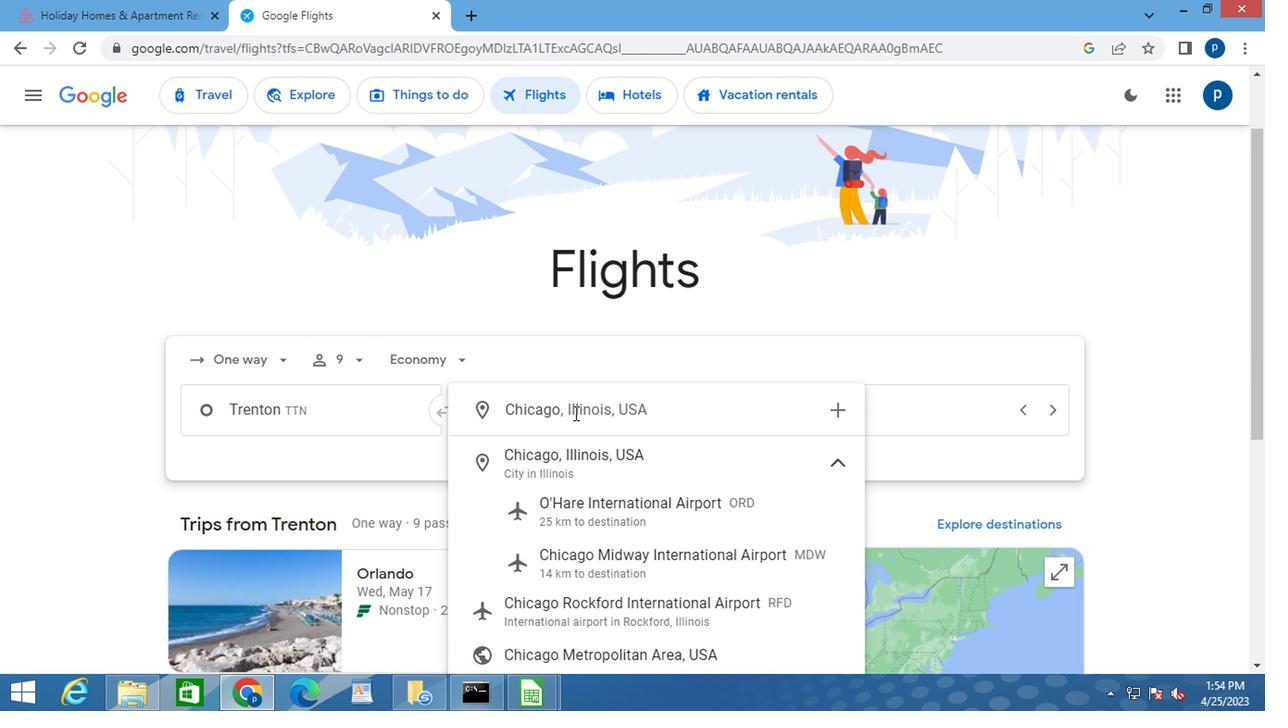 
Action: Mouse moved to (545, 552)
Screenshot: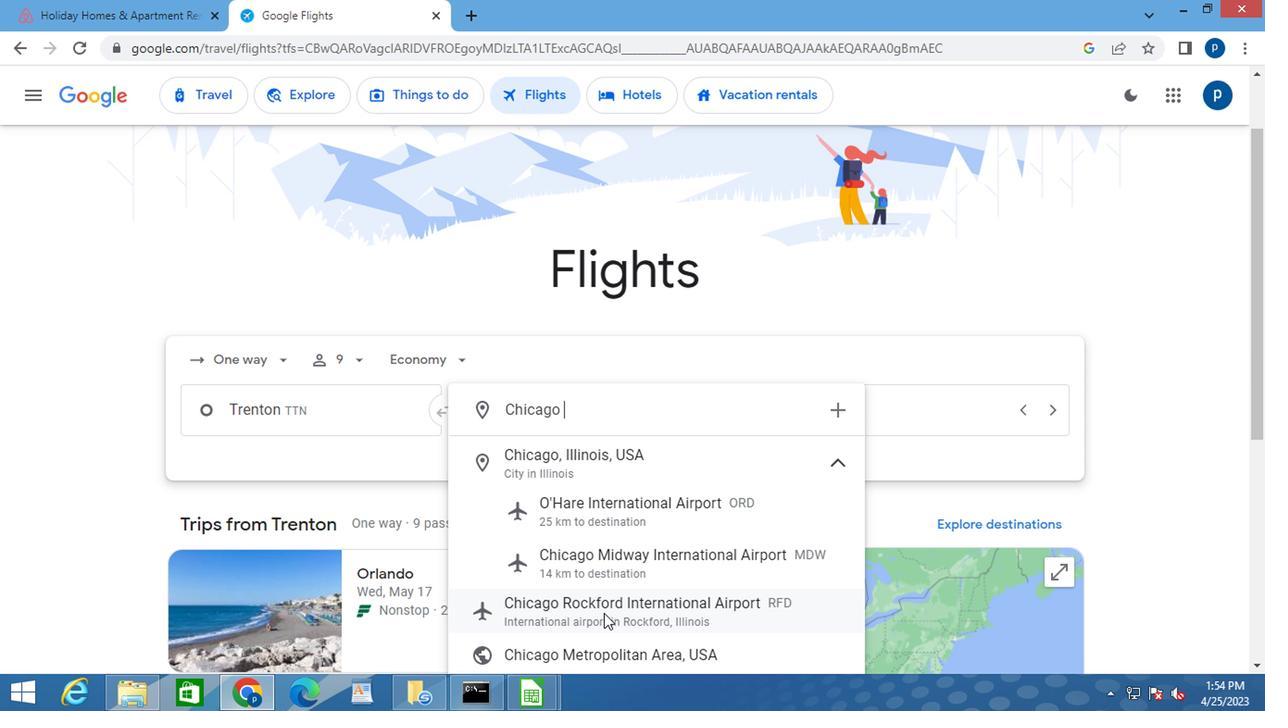 
Action: Mouse pressed left at (545, 552)
Screenshot: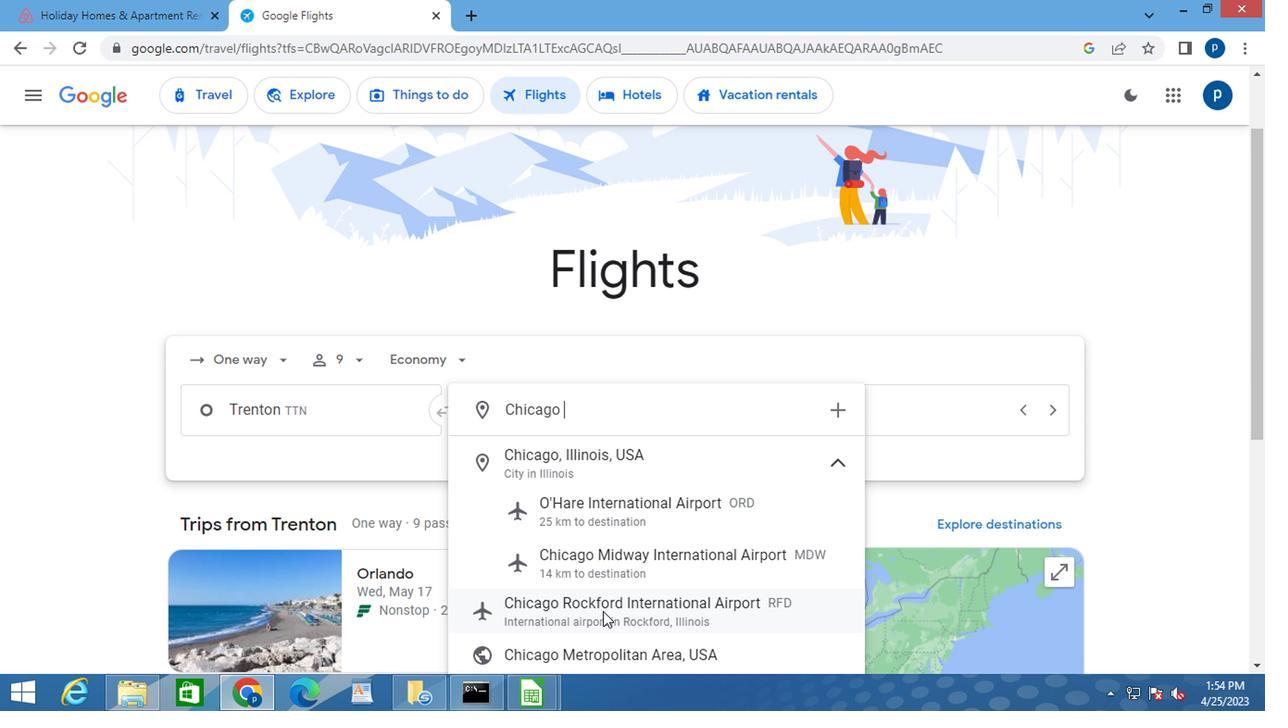 
Action: Mouse moved to (653, 409)
Screenshot: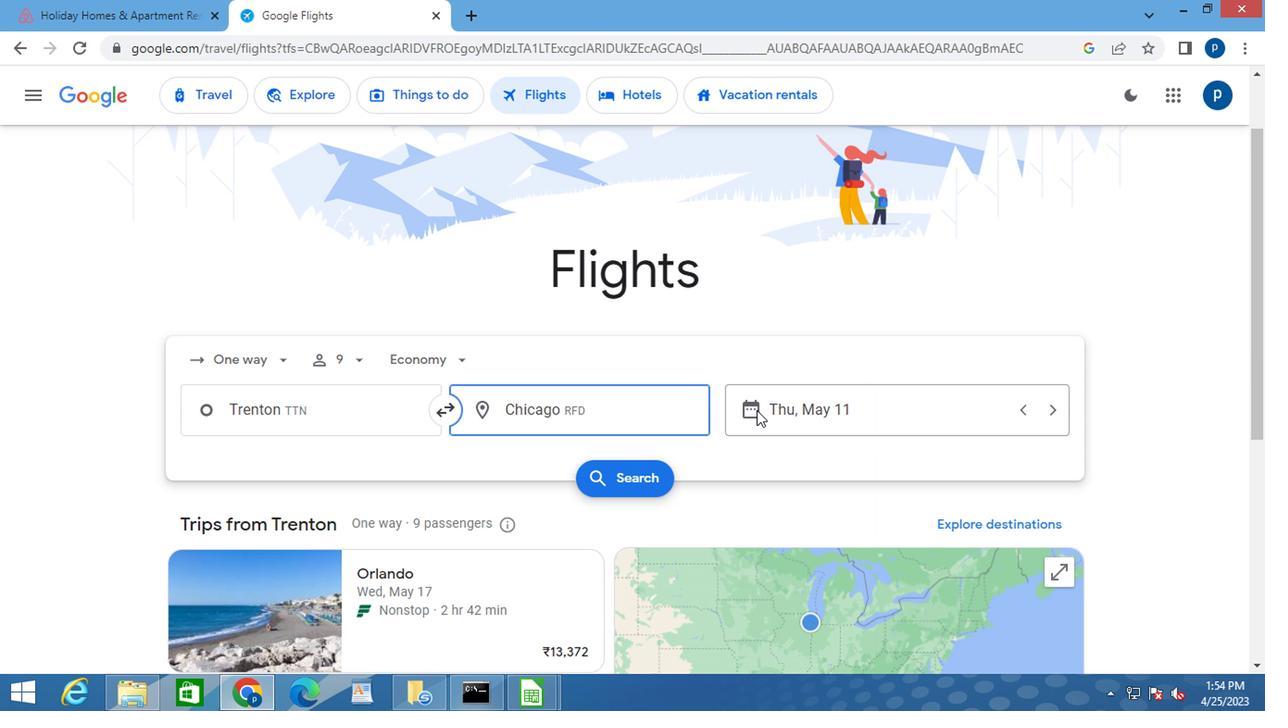 
Action: Mouse pressed left at (653, 409)
Screenshot: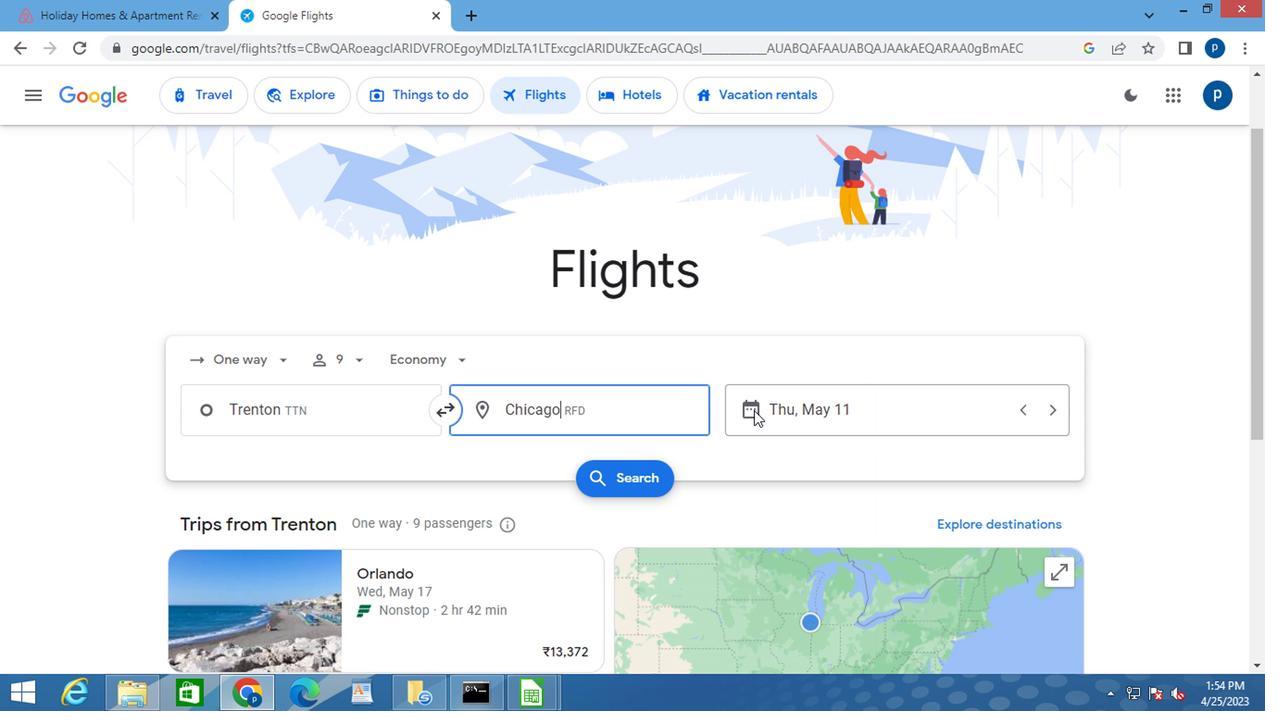 
Action: Mouse moved to (690, 349)
Screenshot: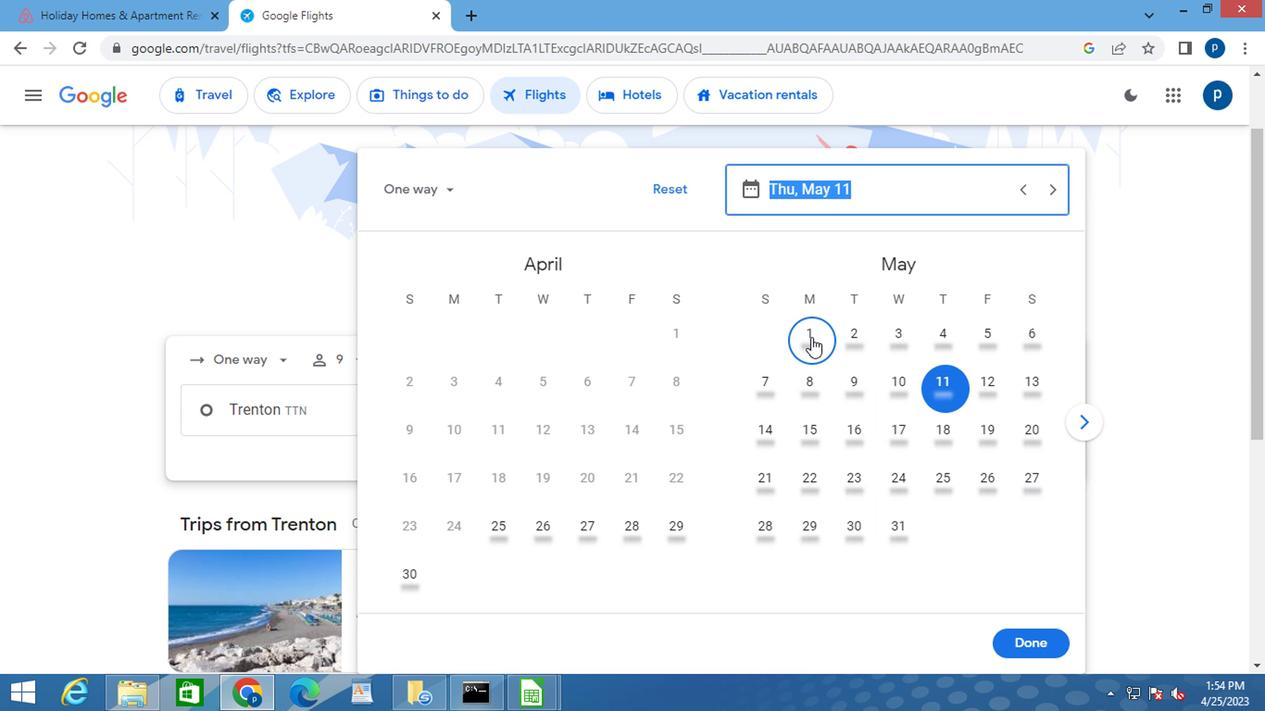 
Action: Mouse pressed left at (690, 349)
Screenshot: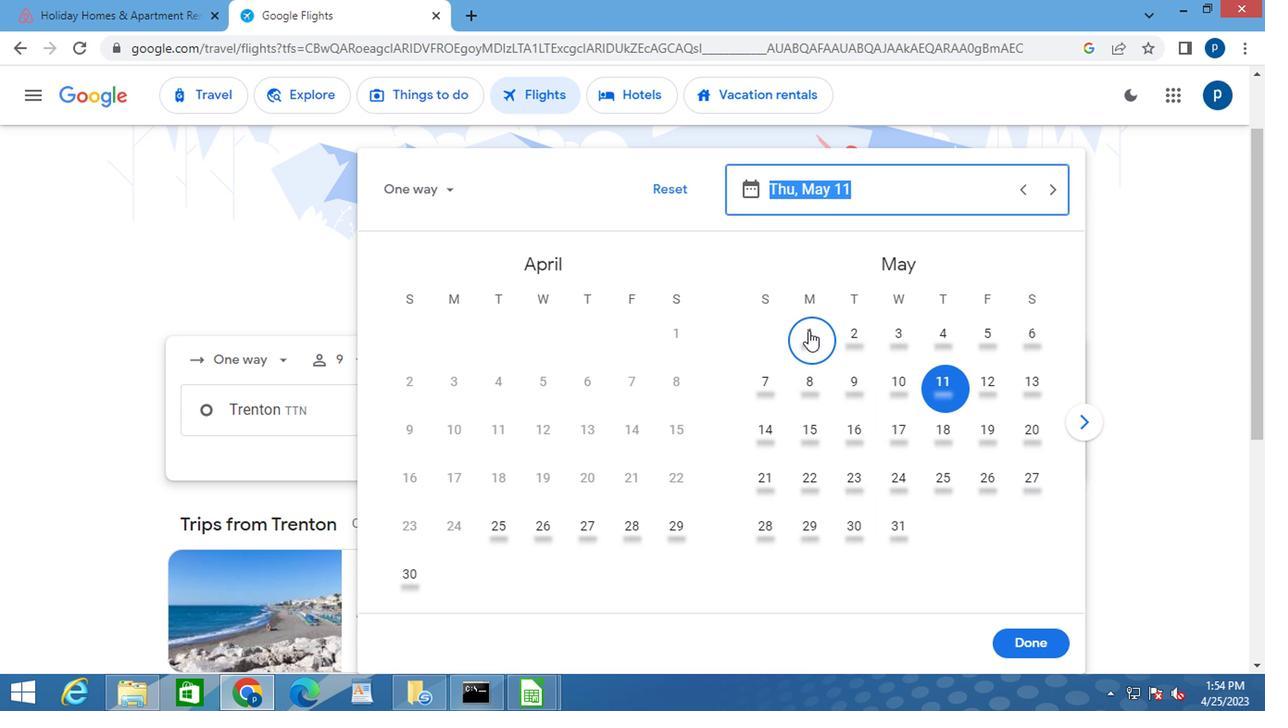 
Action: Mouse moved to (846, 571)
Screenshot: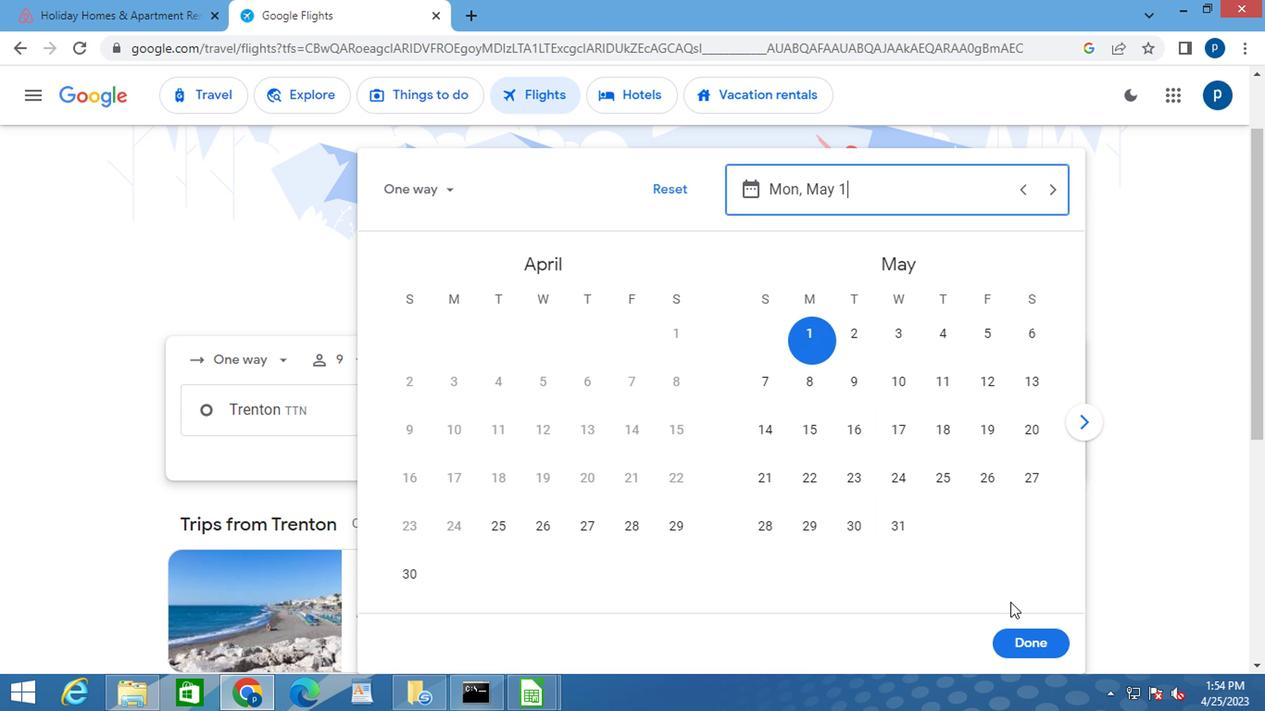 
Action: Mouse pressed left at (846, 571)
Screenshot: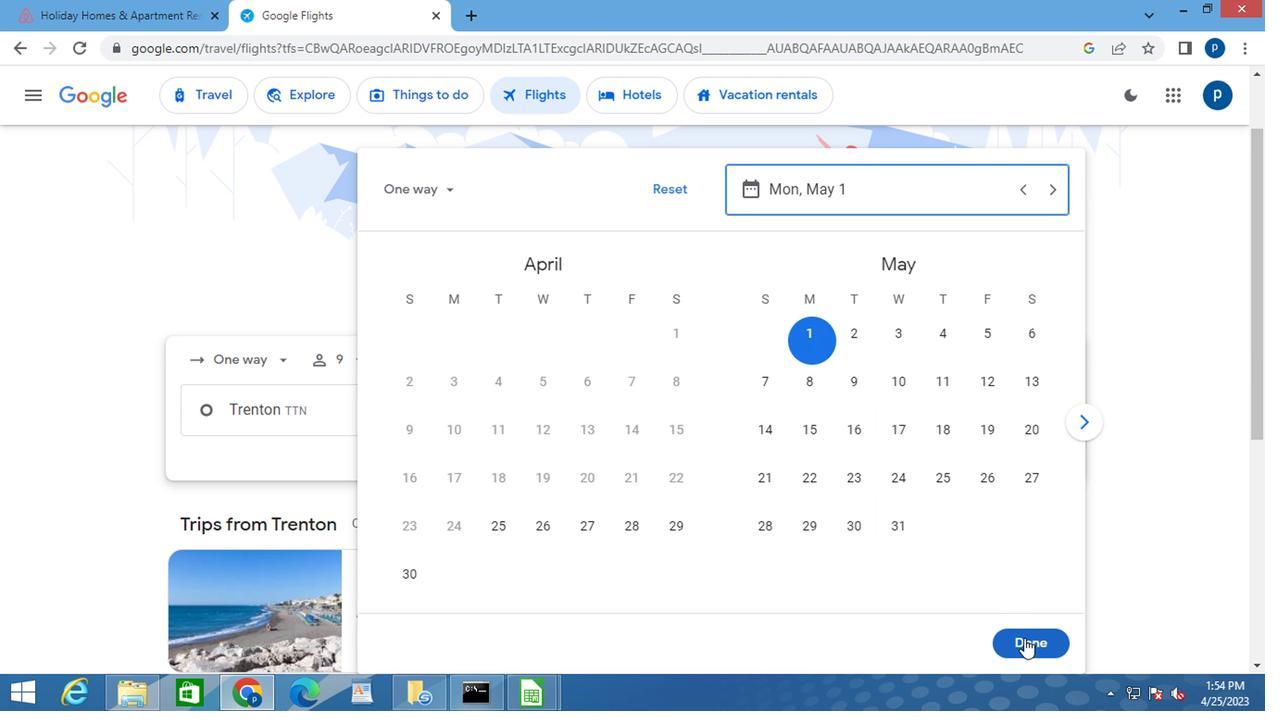 
Action: Mouse moved to (544, 447)
Screenshot: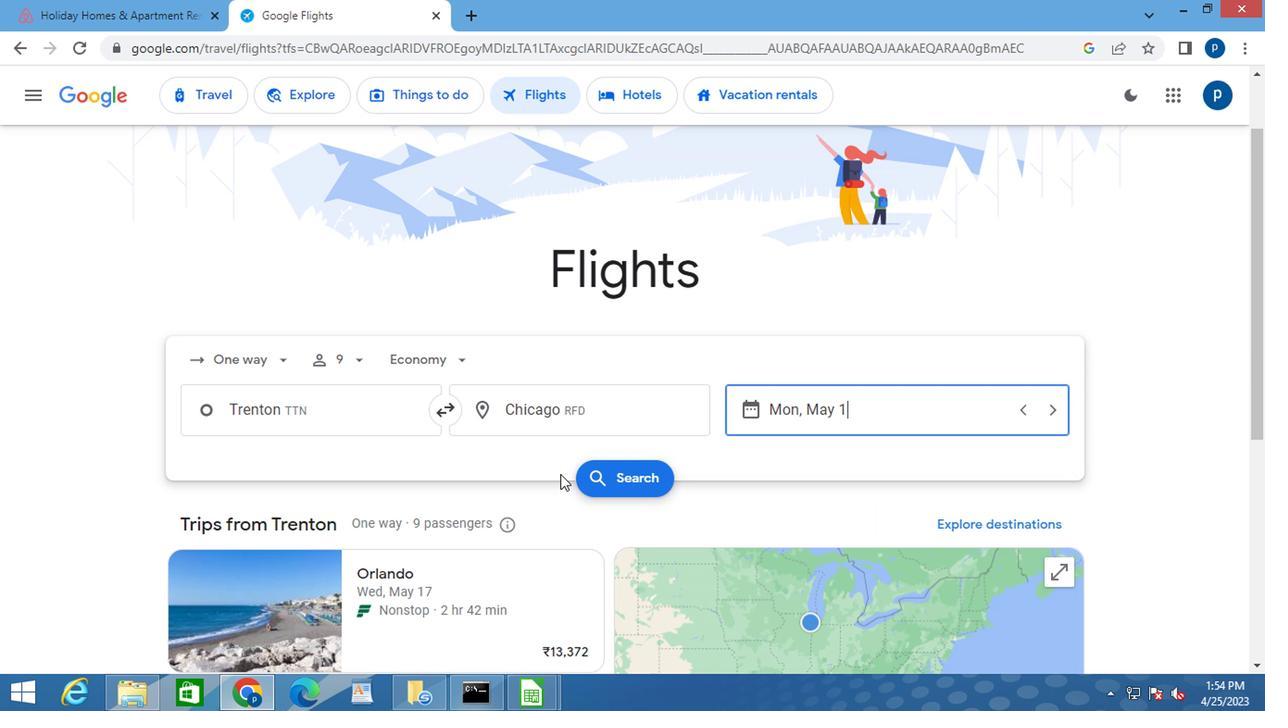 
Action: Mouse pressed left at (544, 447)
Screenshot: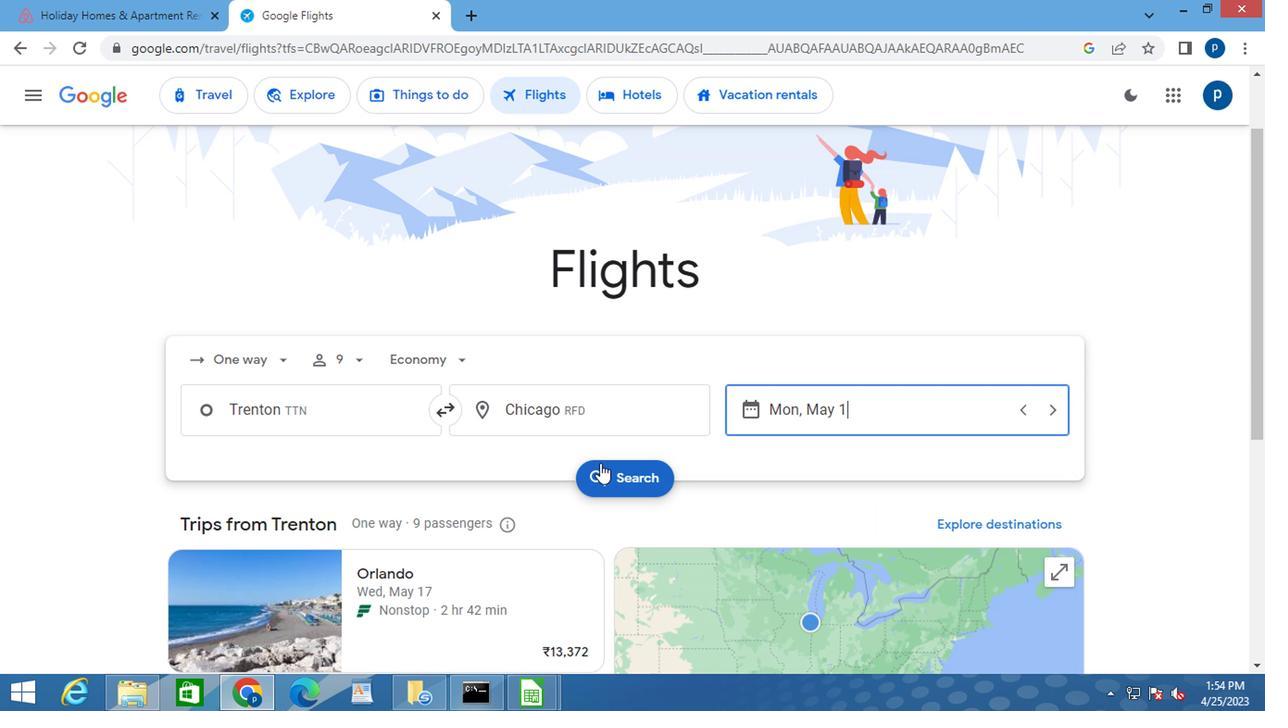
Action: Mouse moved to (256, 307)
Screenshot: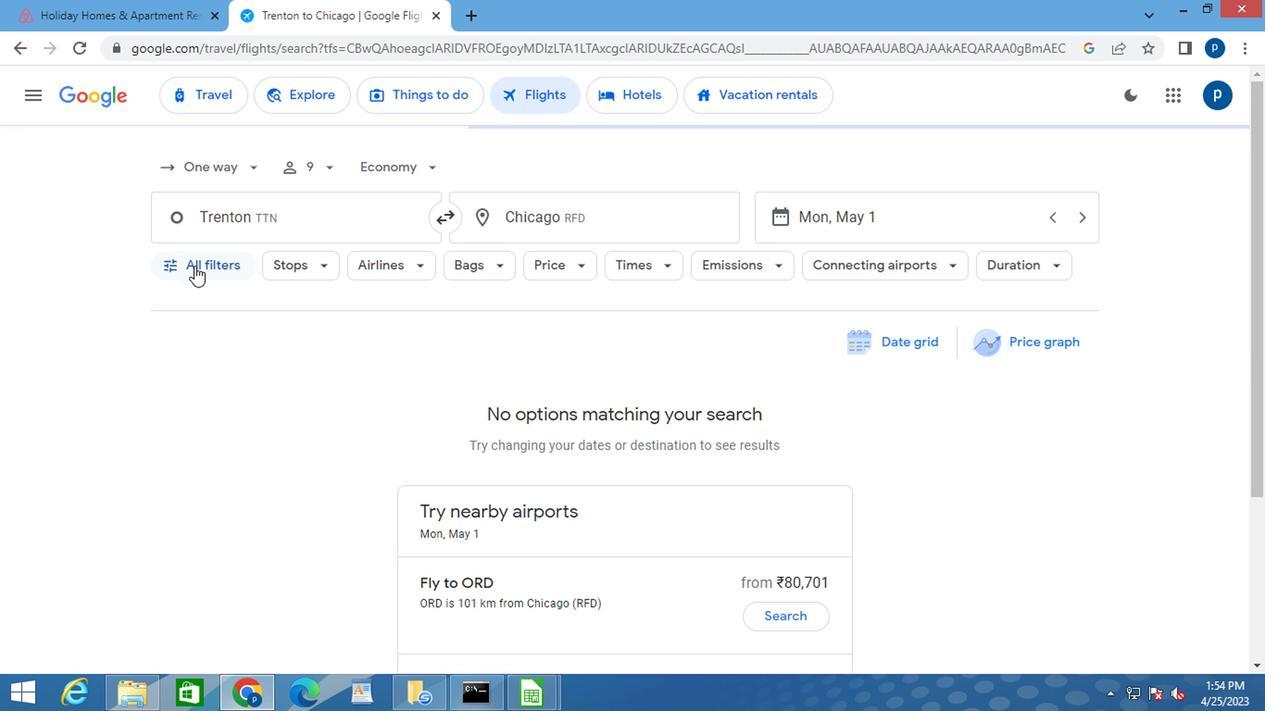 
Action: Mouse pressed left at (256, 307)
Screenshot: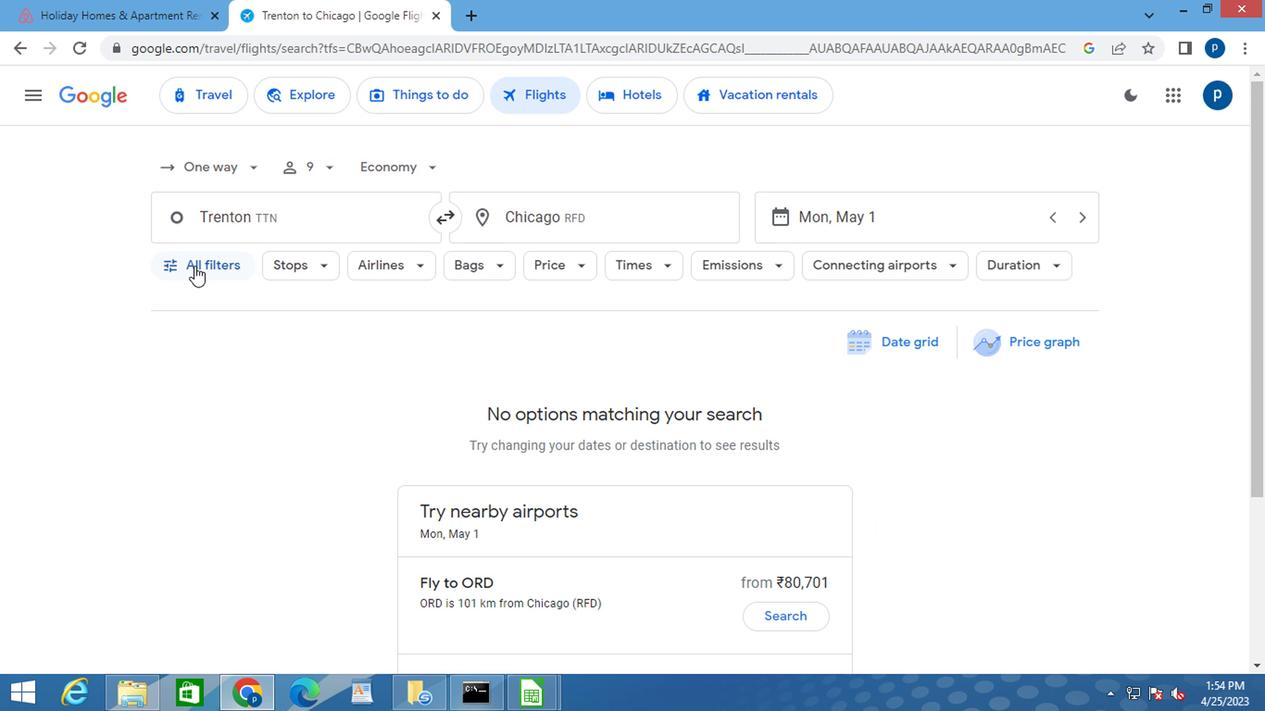 
Action: Mouse moved to (322, 438)
Screenshot: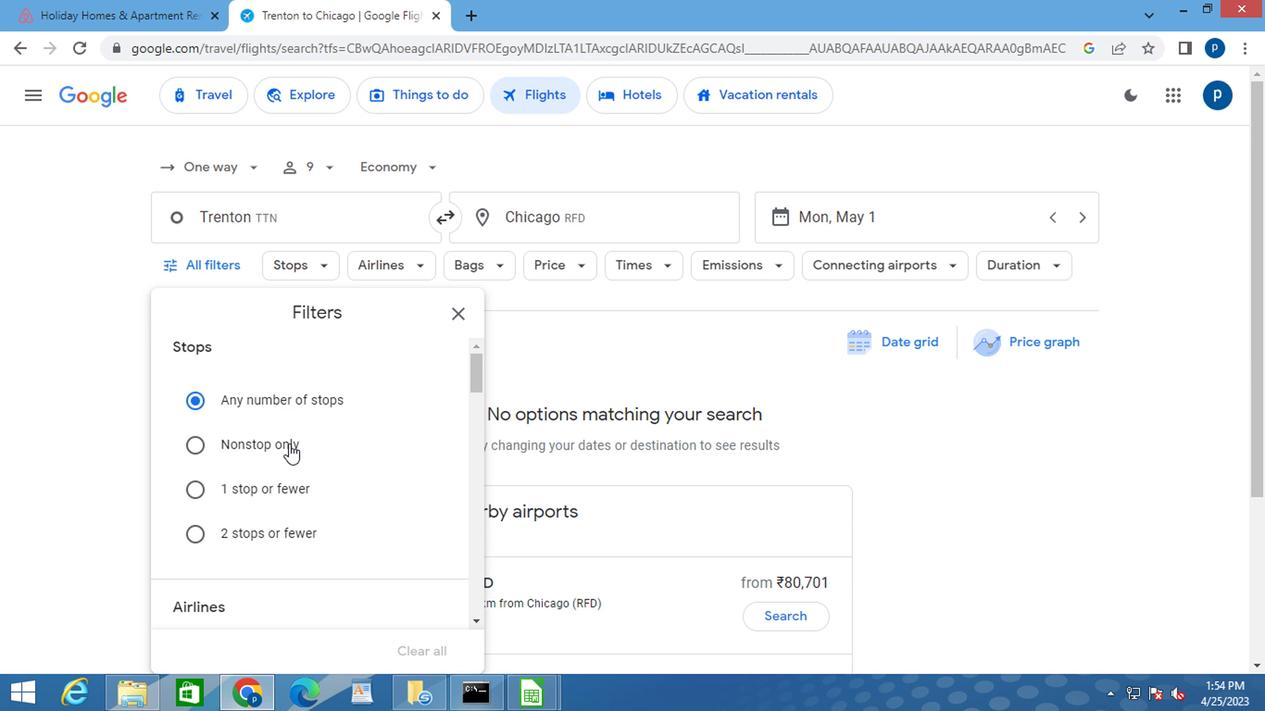 
Action: Mouse scrolled (322, 438) with delta (0, 0)
Screenshot: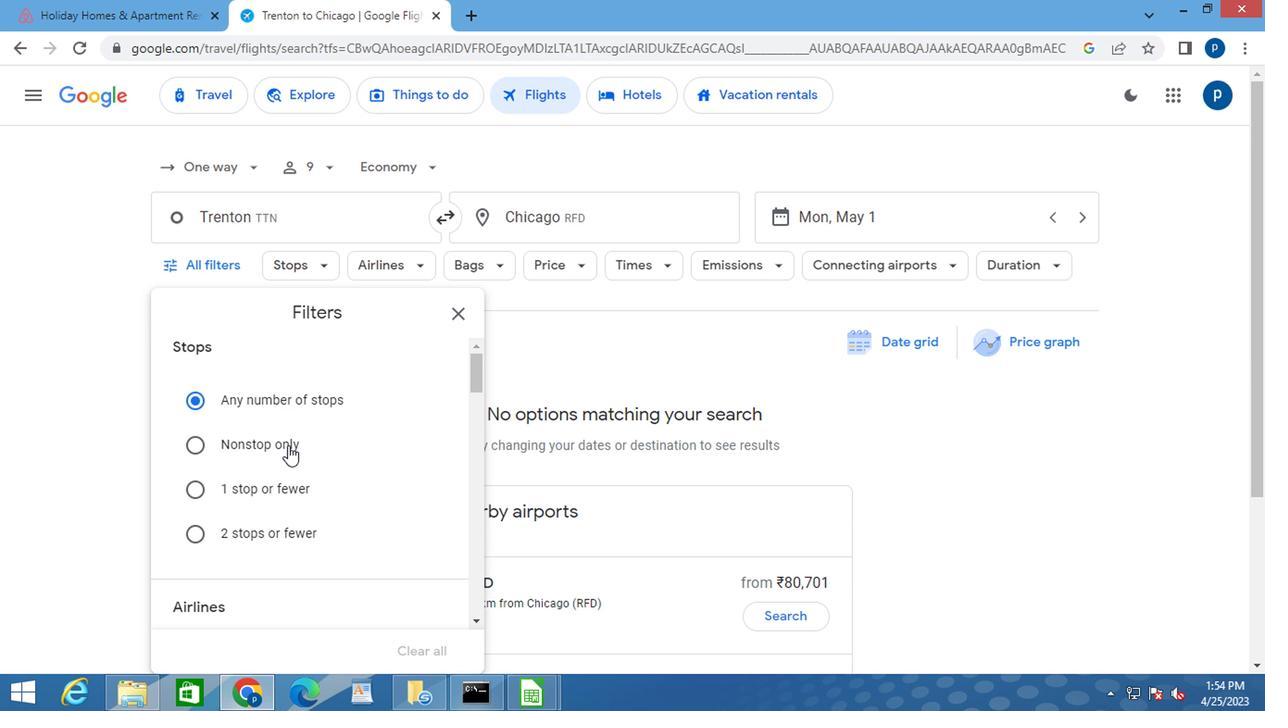 
Action: Mouse scrolled (322, 438) with delta (0, 0)
Screenshot: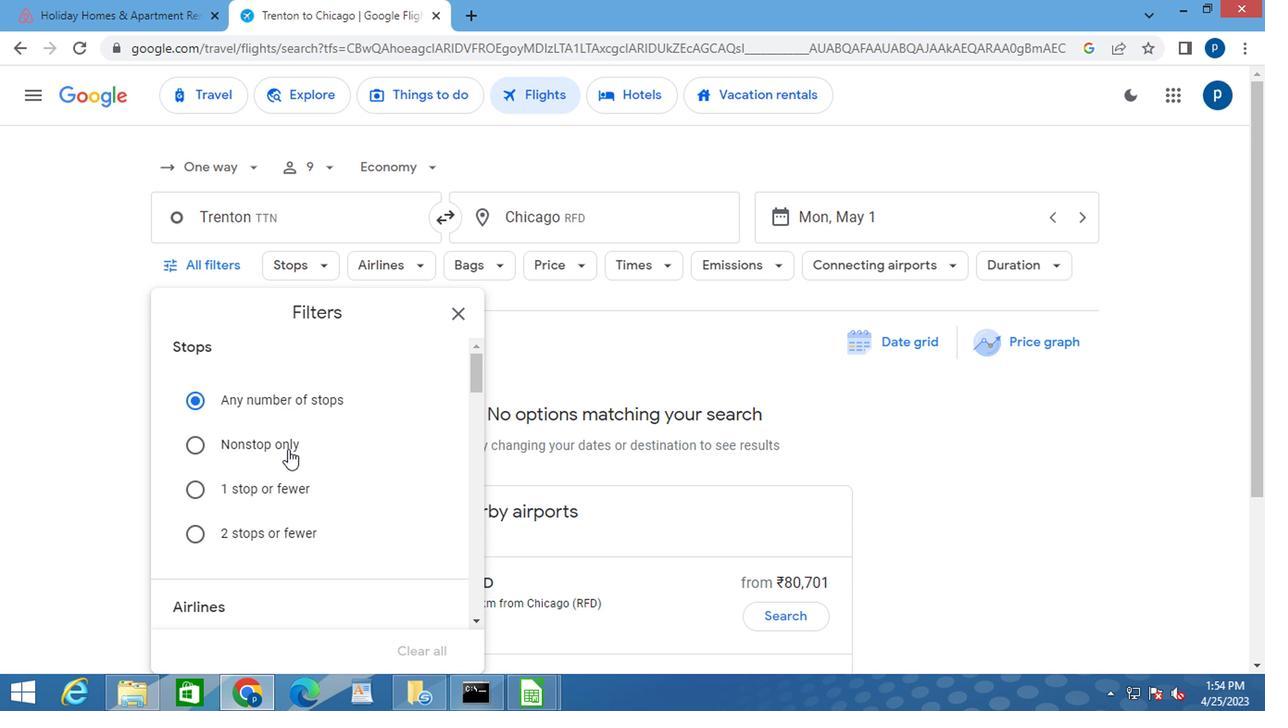 
Action: Mouse scrolled (322, 438) with delta (0, 0)
Screenshot: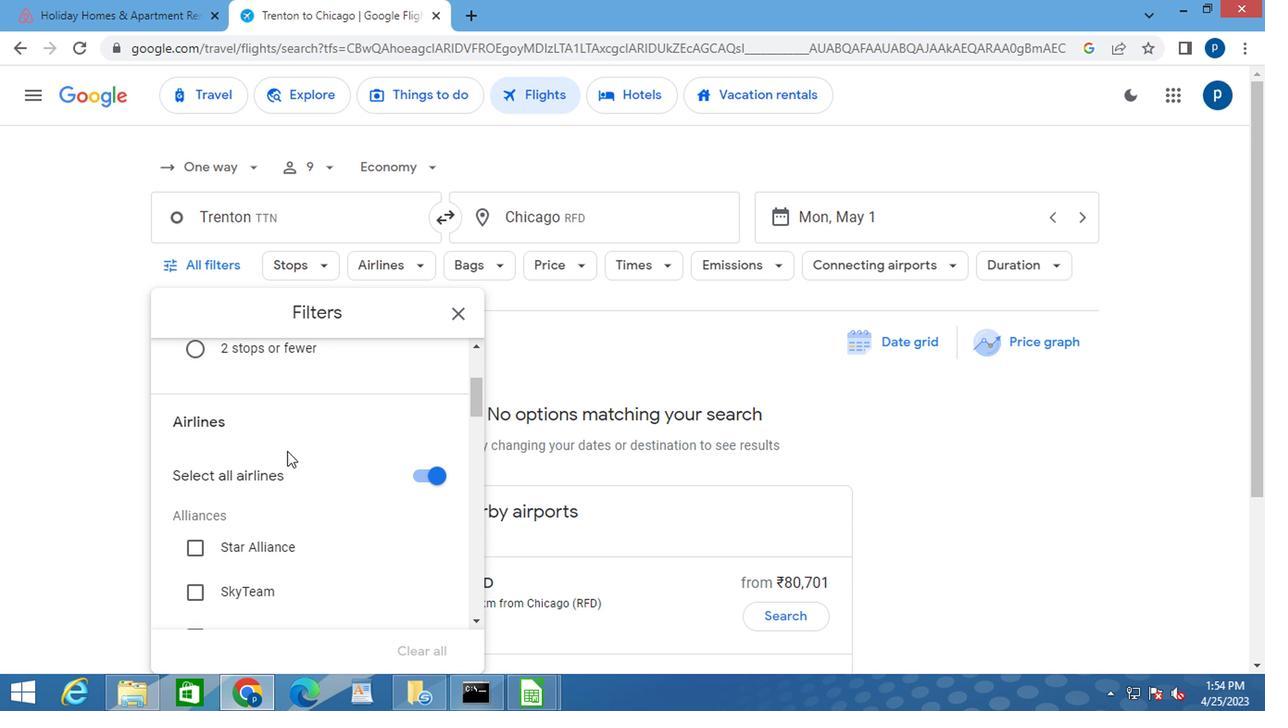 
Action: Mouse scrolled (322, 438) with delta (0, 0)
Screenshot: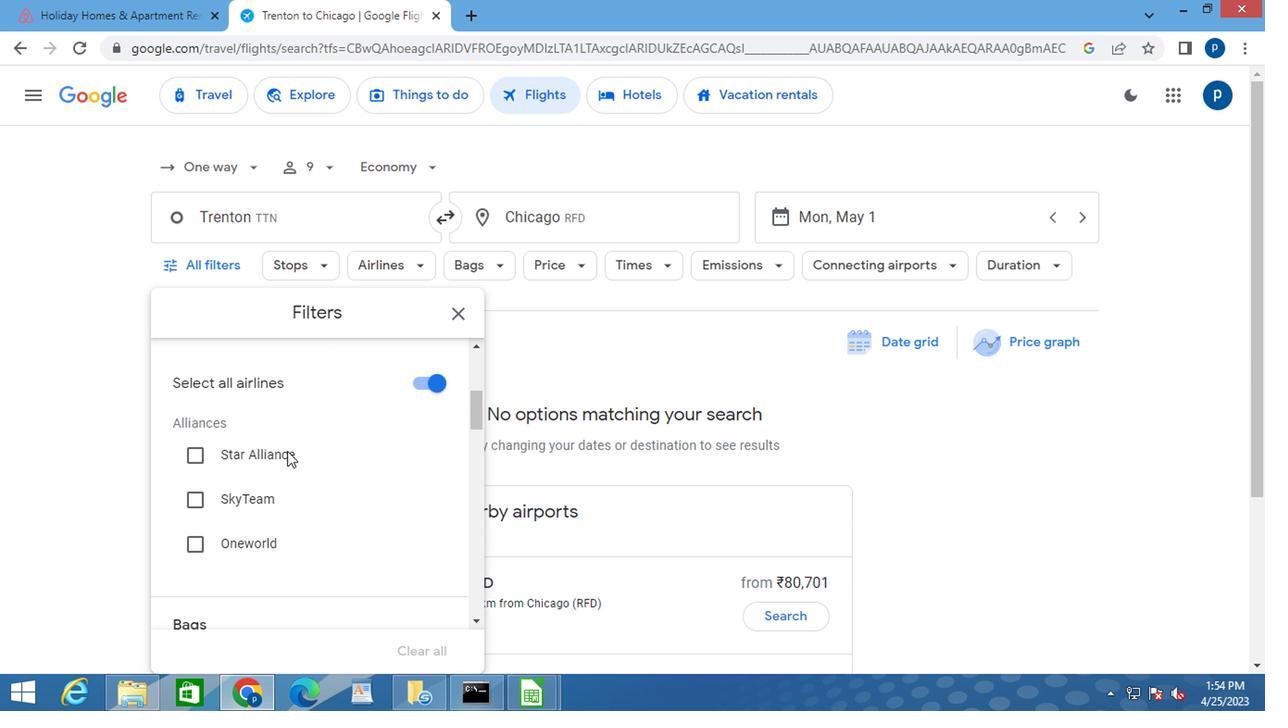 
Action: Mouse moved to (322, 439)
Screenshot: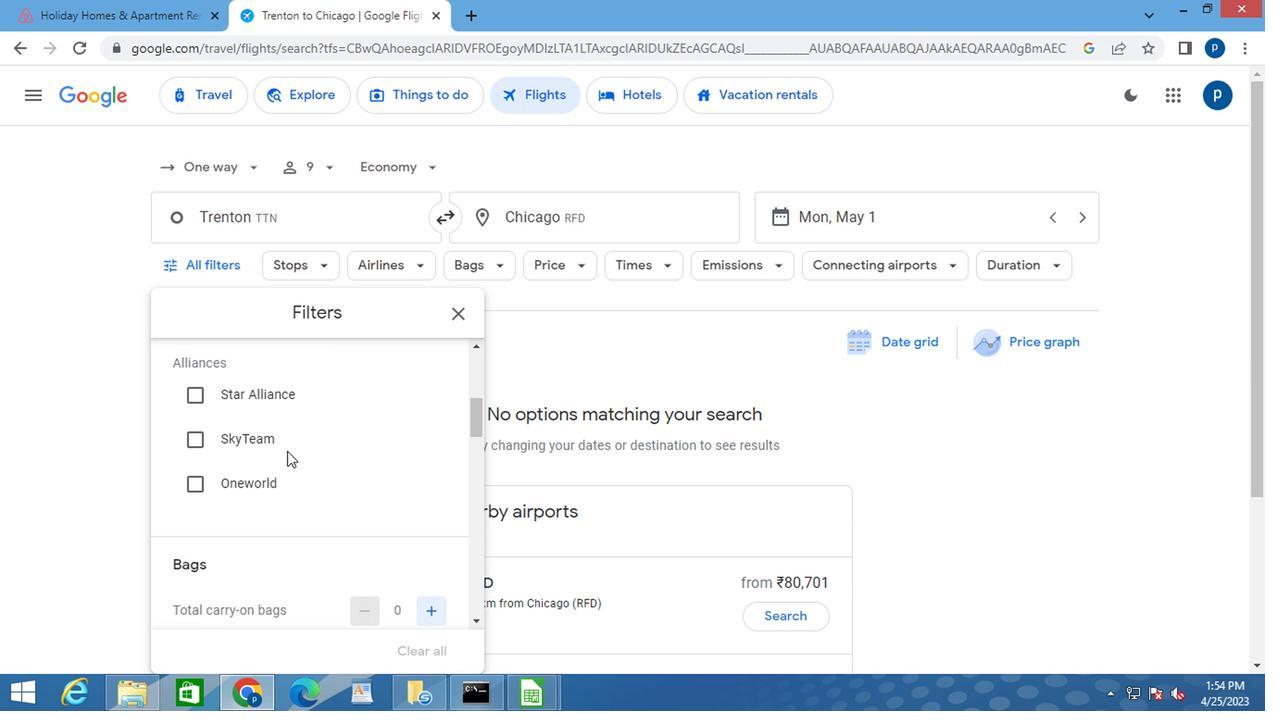 
Action: Mouse scrolled (322, 438) with delta (0, 0)
Screenshot: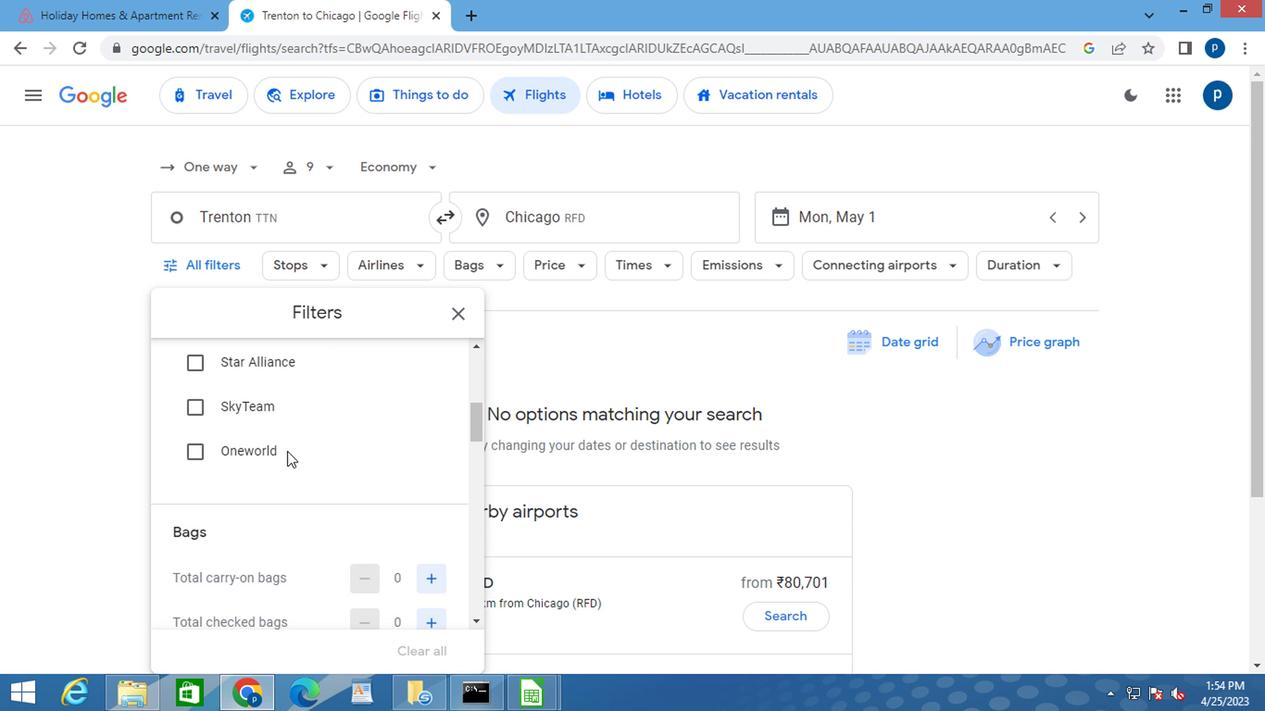 
Action: Mouse scrolled (322, 438) with delta (0, 0)
Screenshot: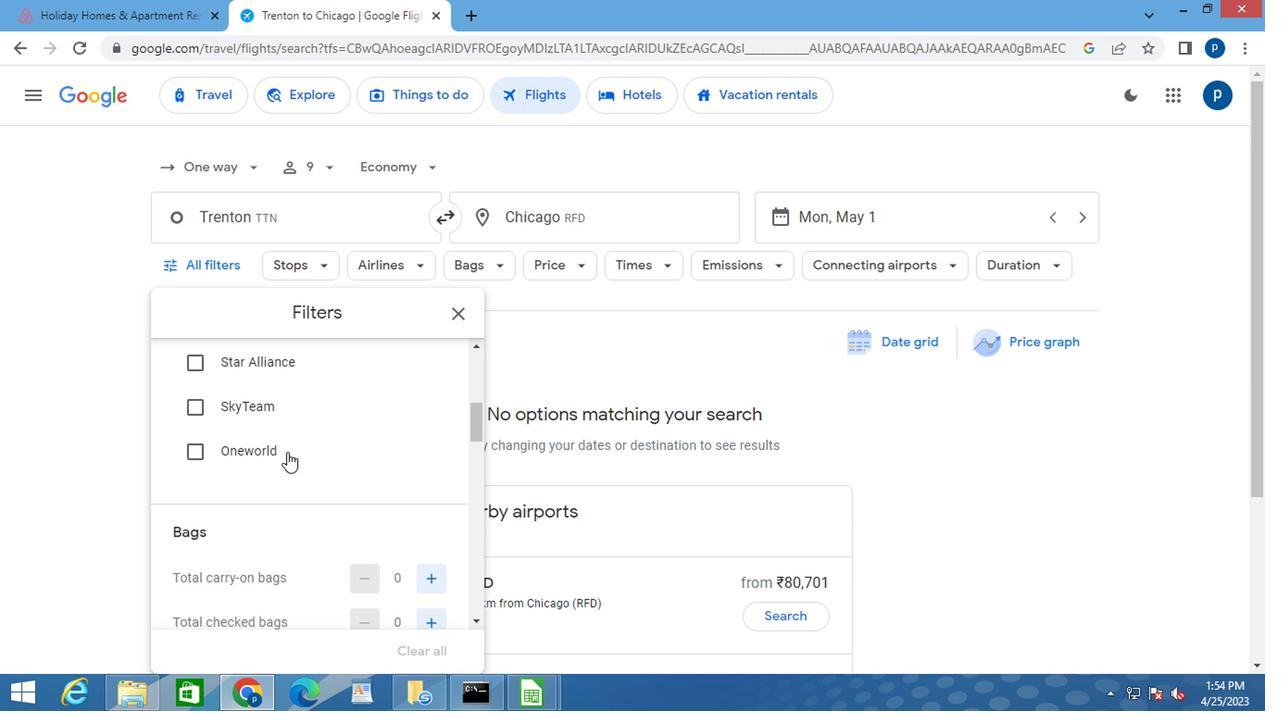 
Action: Mouse moved to (330, 434)
Screenshot: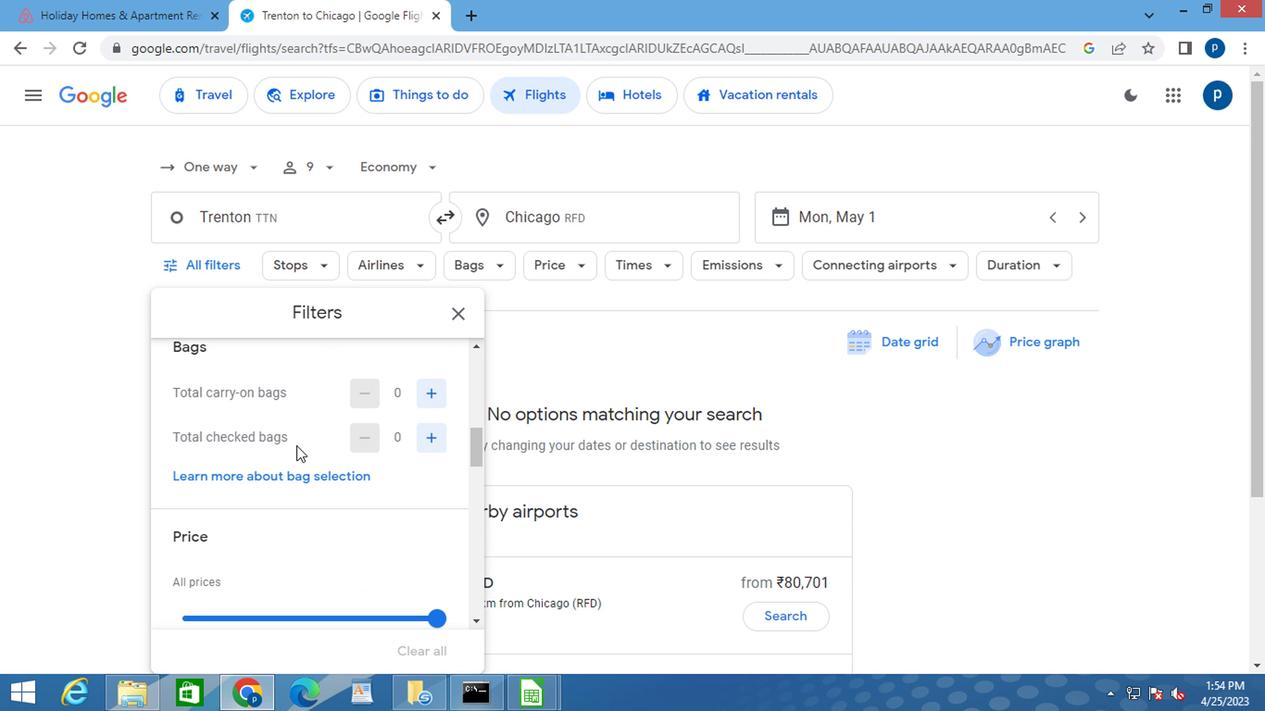 
Action: Mouse scrolled (330, 433) with delta (0, 0)
Screenshot: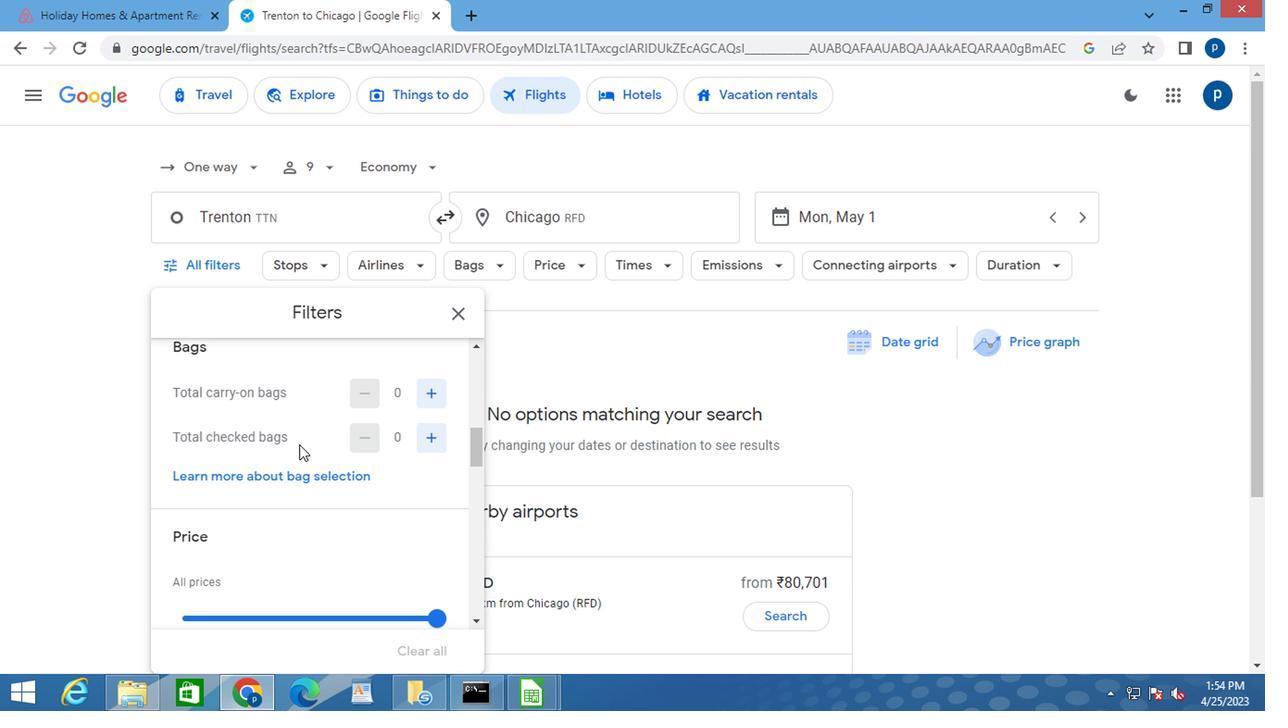 
Action: Mouse moved to (327, 439)
Screenshot: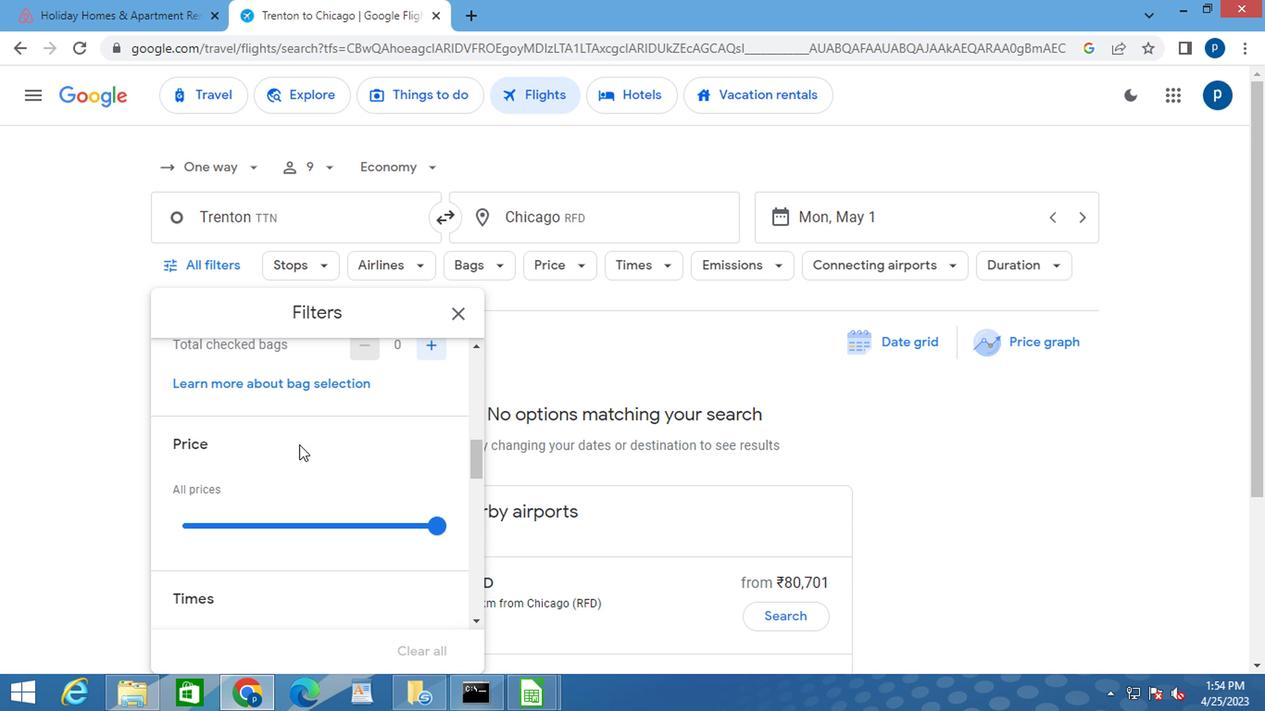 
Action: Mouse scrolled (327, 438) with delta (0, 0)
Screenshot: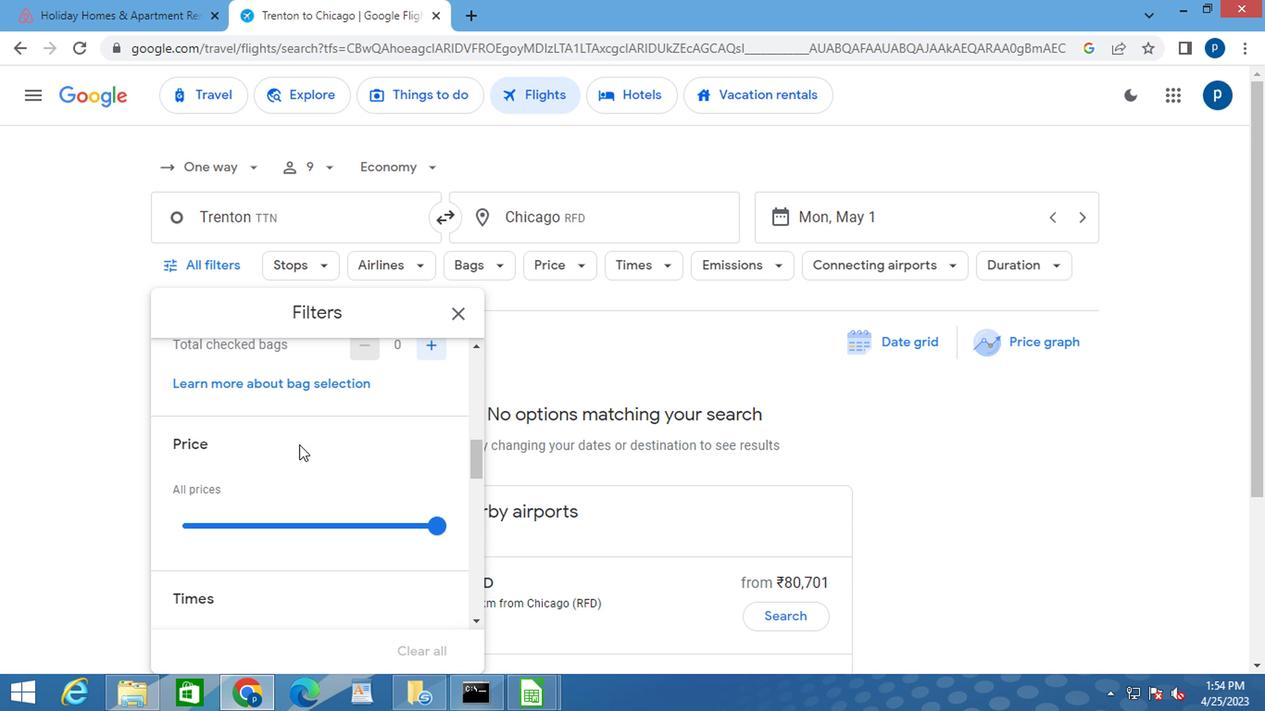 
Action: Mouse moved to (428, 426)
Screenshot: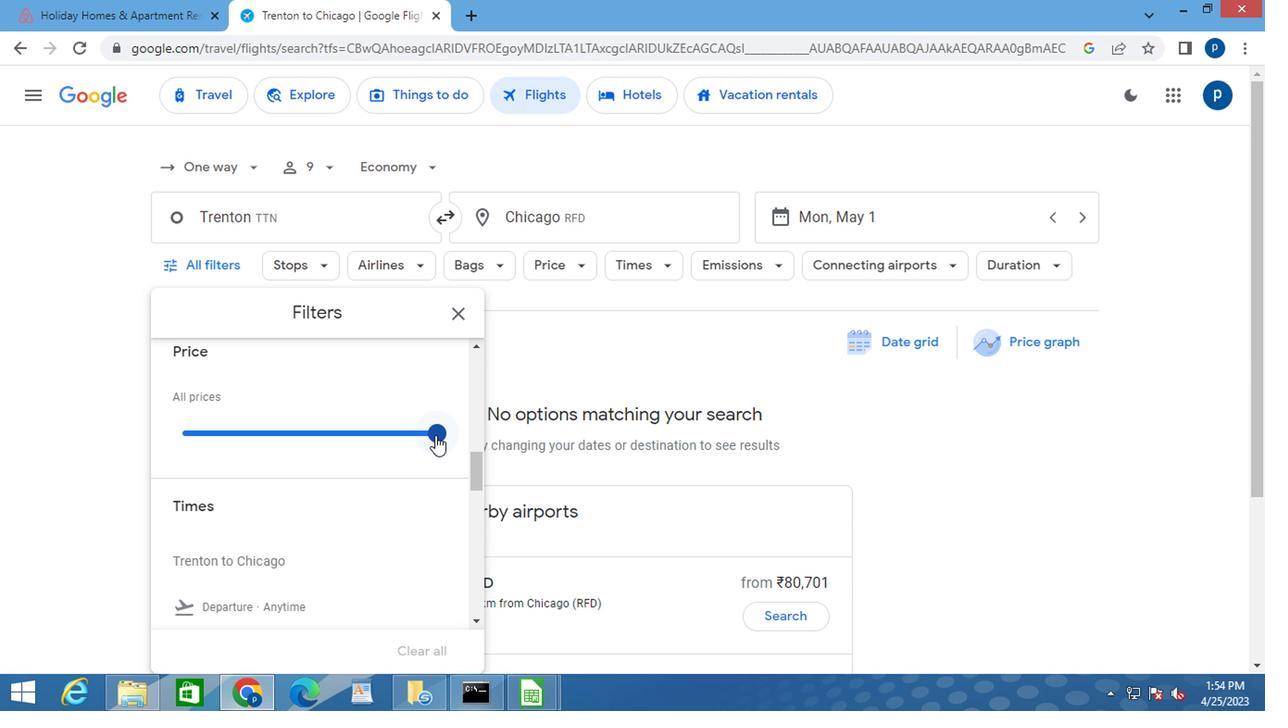 
Action: Mouse pressed left at (428, 426)
Screenshot: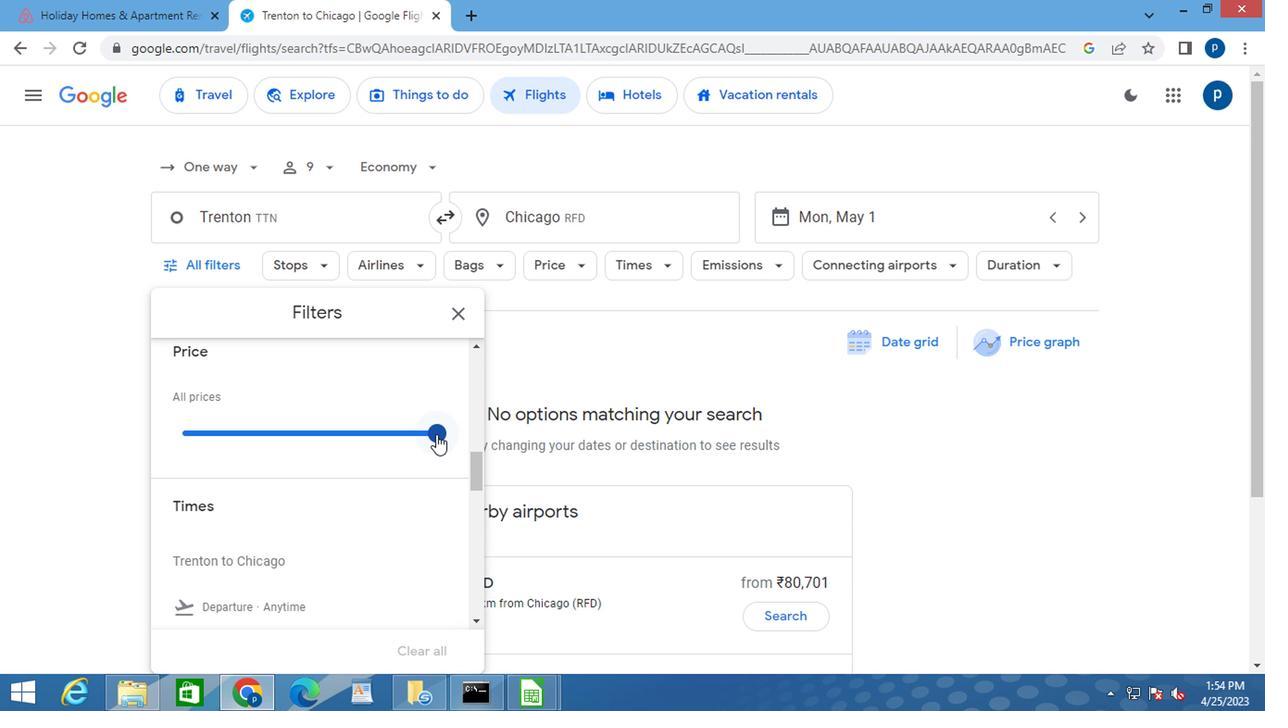 
Action: Mouse moved to (308, 462)
Screenshot: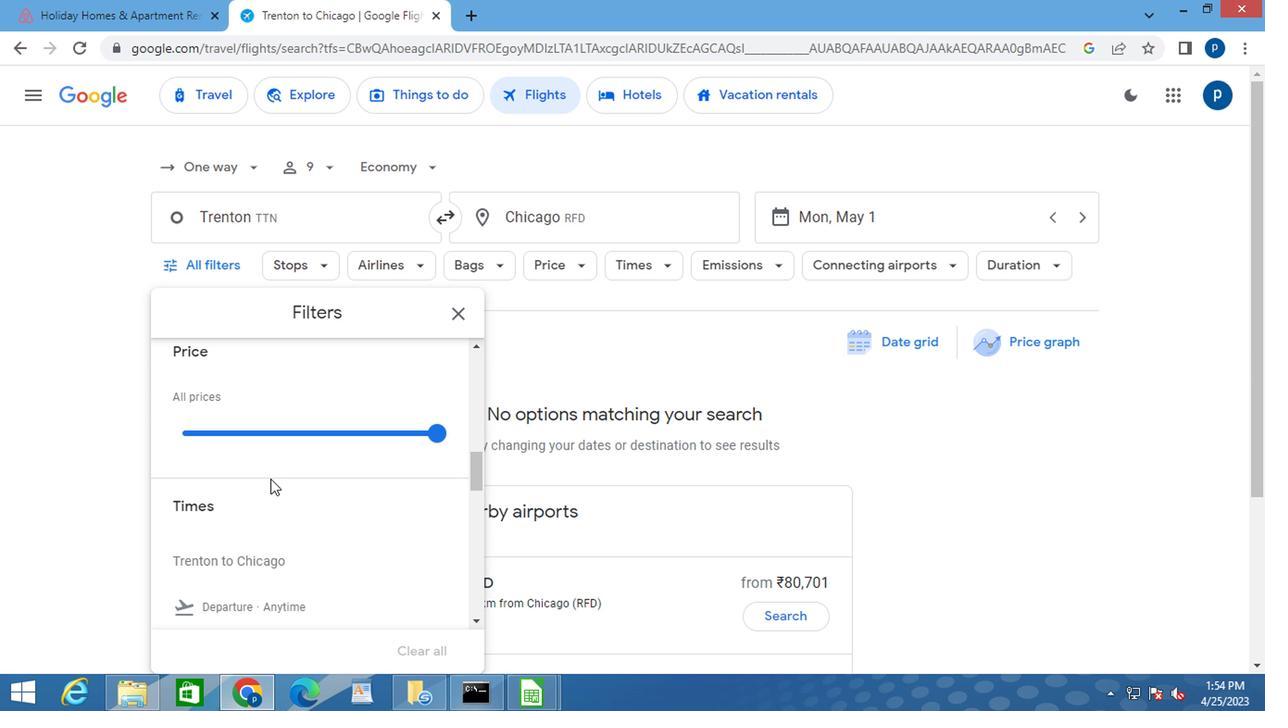 
Action: Mouse scrolled (308, 461) with delta (0, 0)
Screenshot: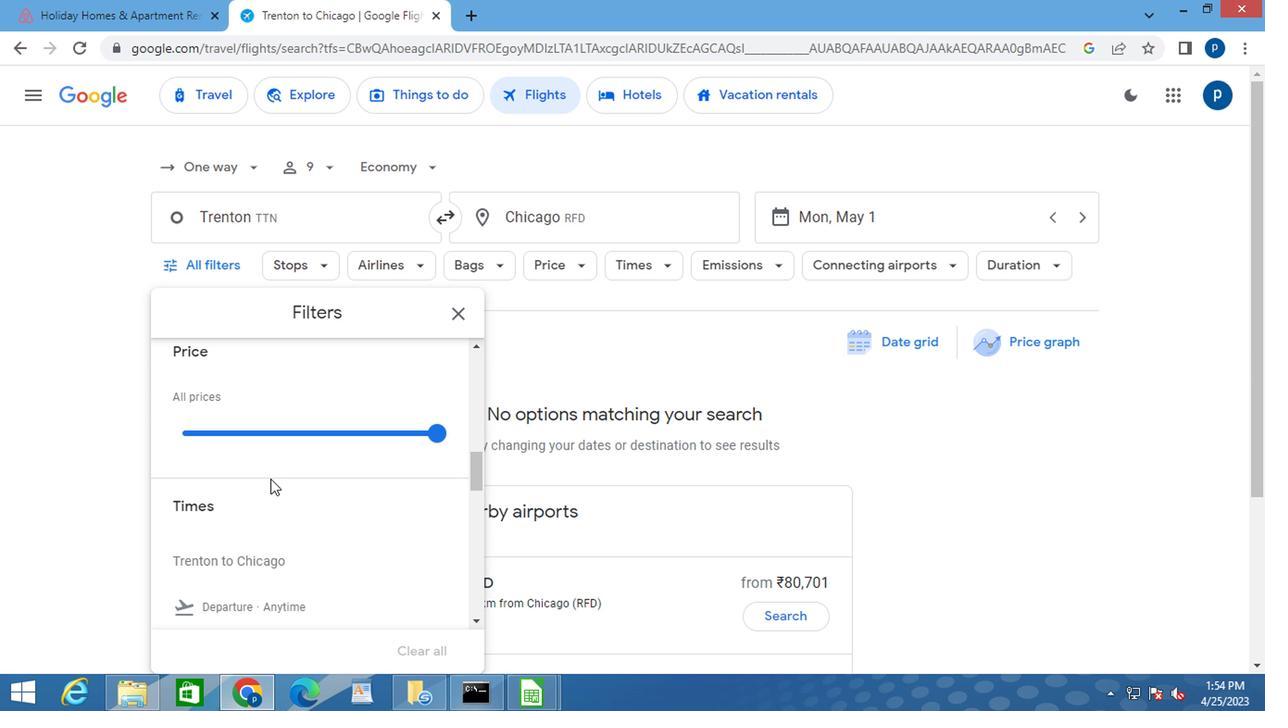 
Action: Mouse scrolled (308, 461) with delta (0, 0)
Screenshot: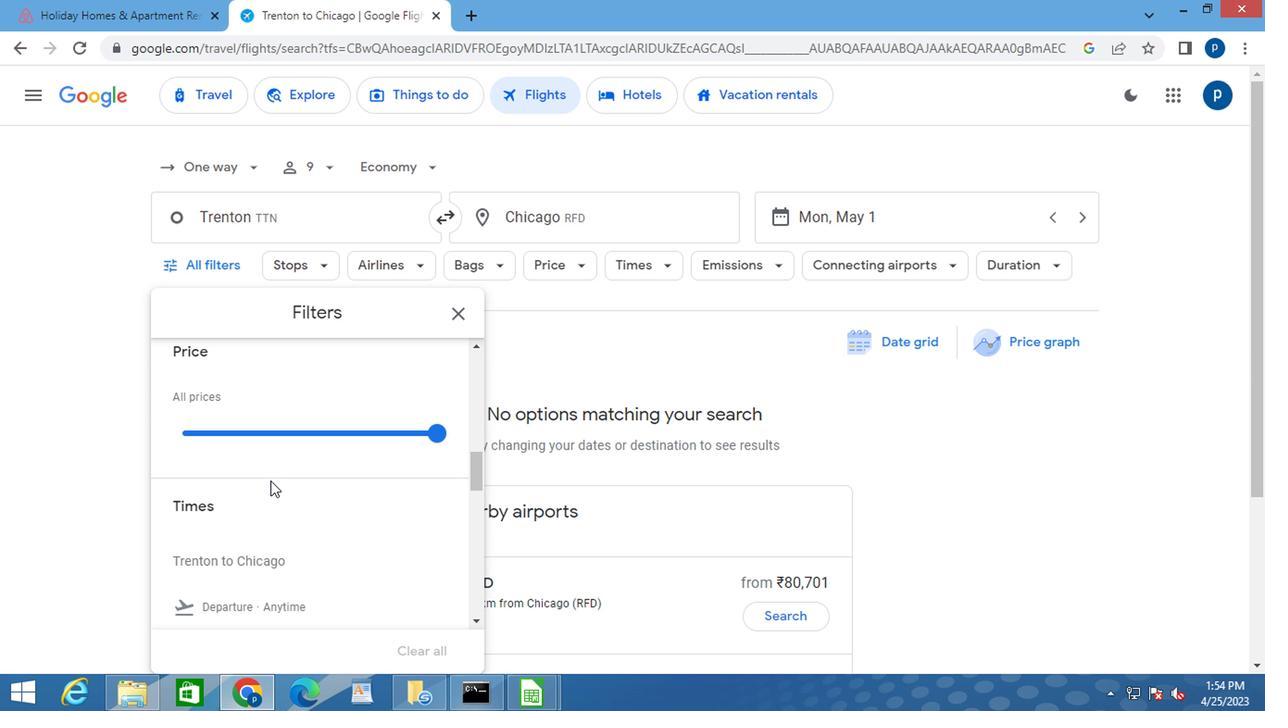 
Action: Mouse moved to (249, 437)
Screenshot: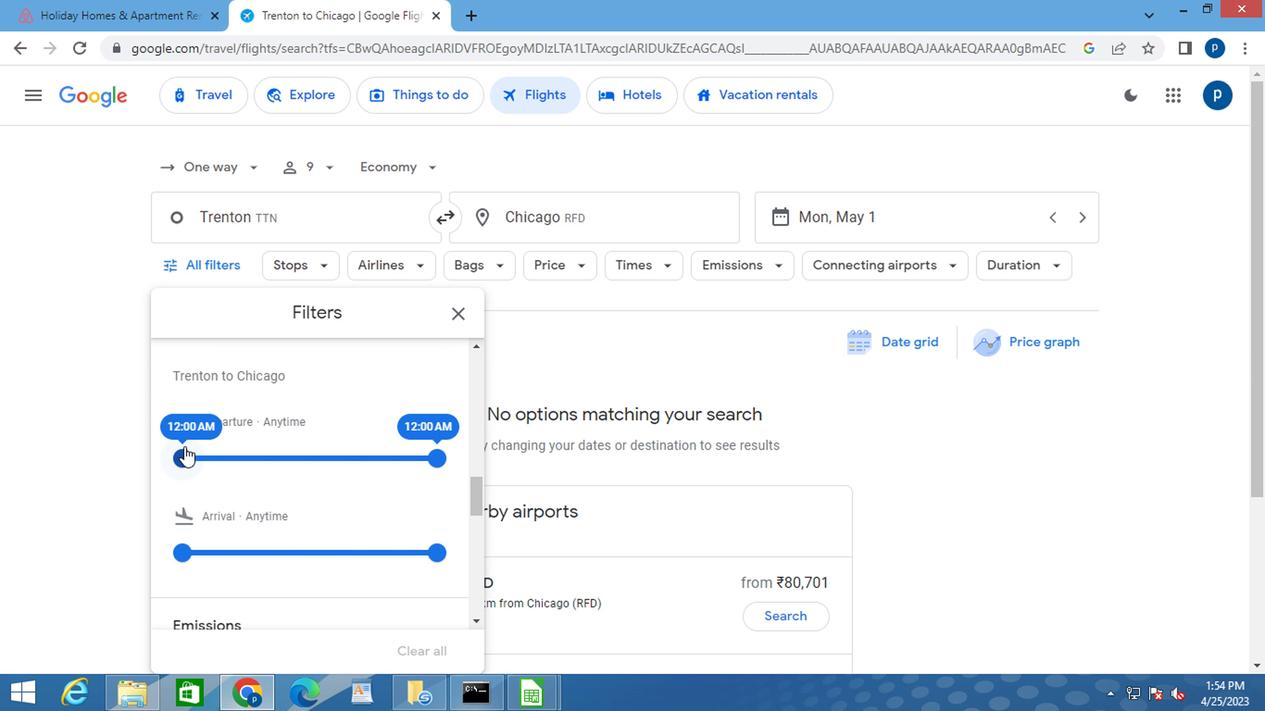 
Action: Mouse pressed left at (249, 437)
Screenshot: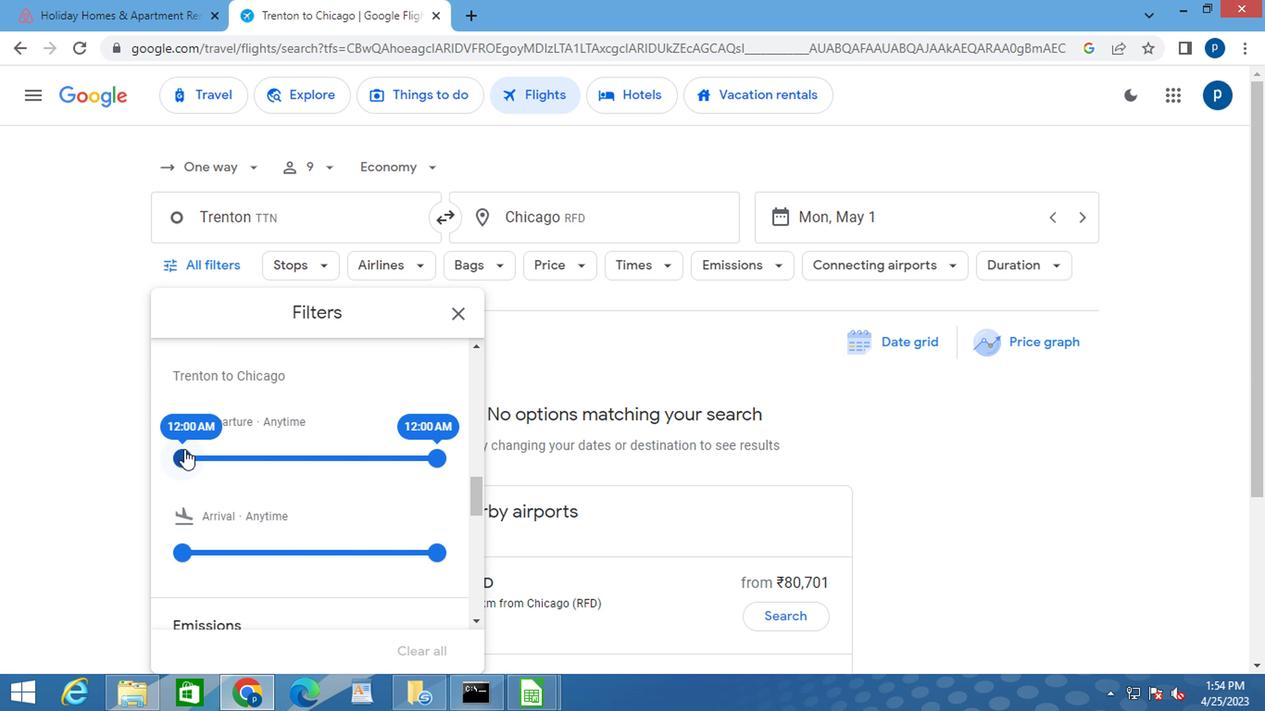 
Action: Mouse moved to (431, 443)
Screenshot: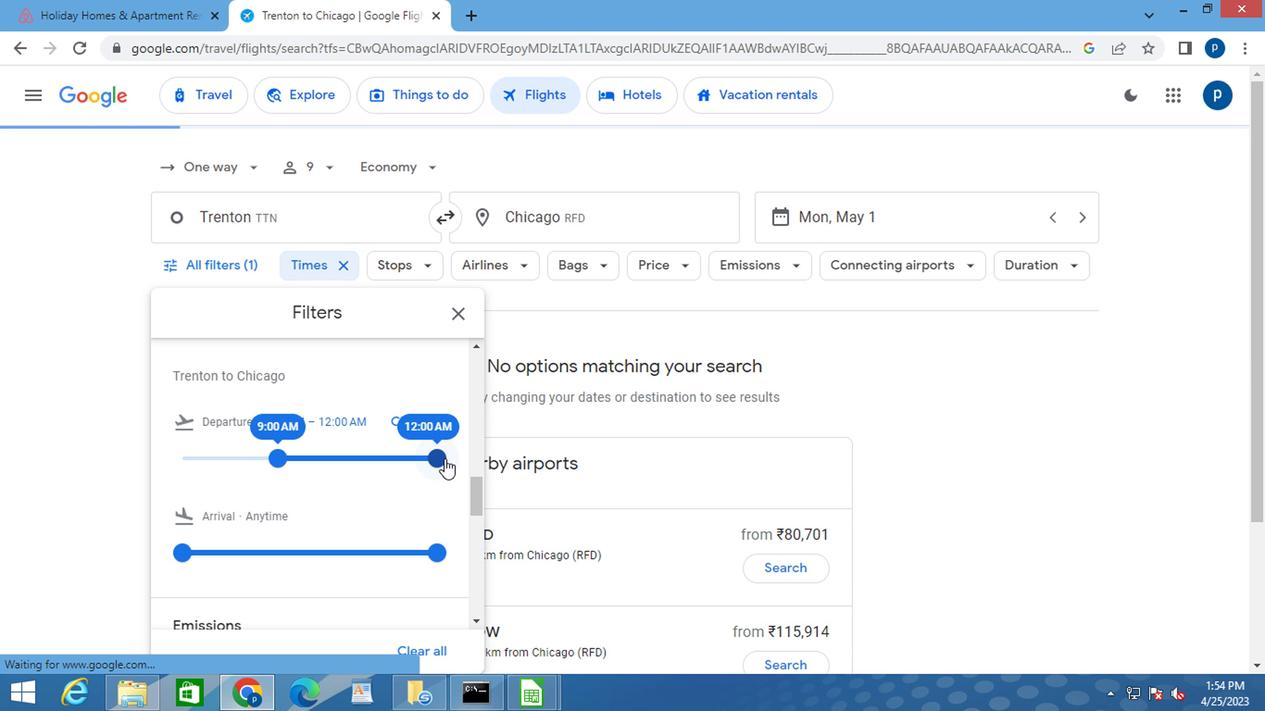 
Action: Mouse pressed left at (431, 443)
Screenshot: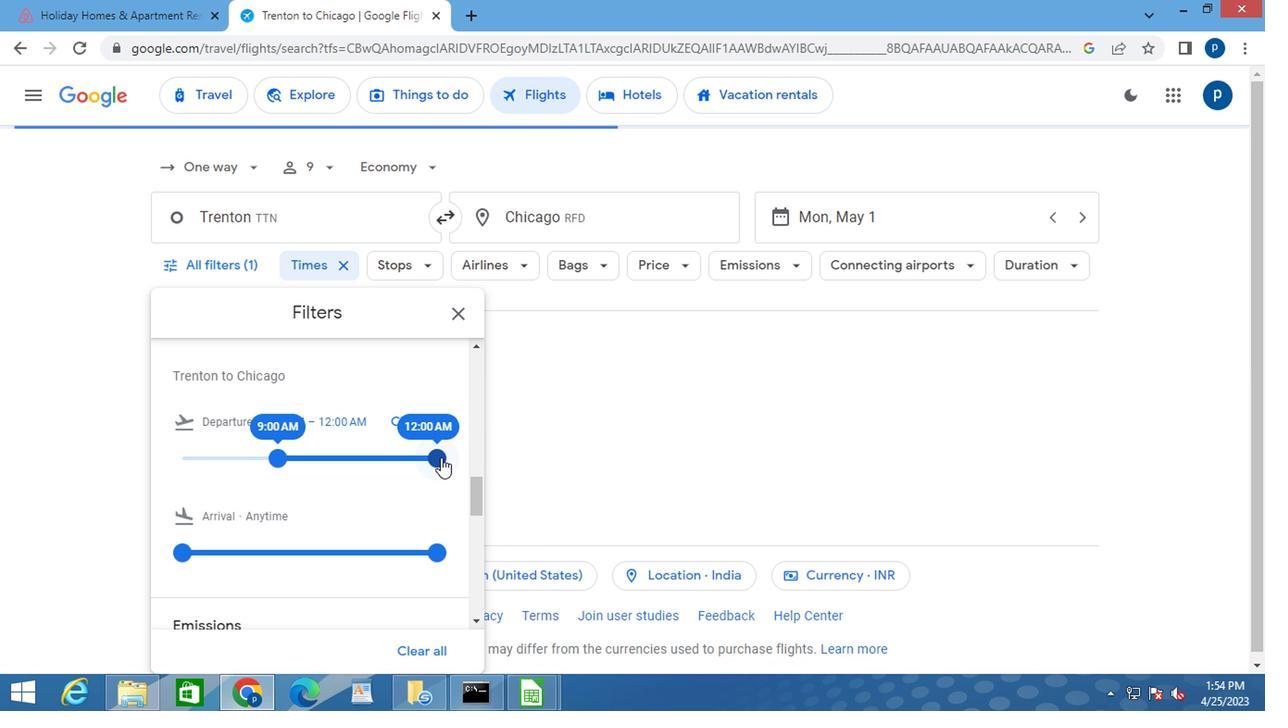 
Action: Mouse moved to (445, 336)
Screenshot: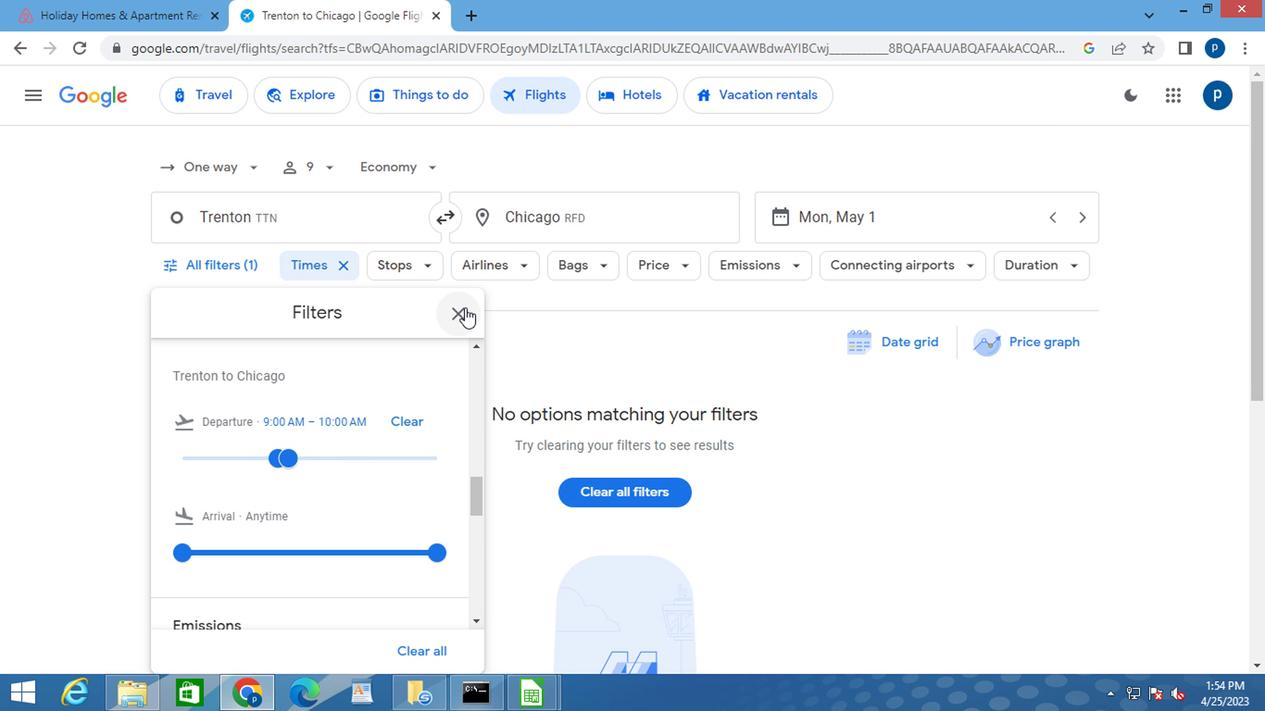 
Action: Mouse pressed left at (445, 336)
Screenshot: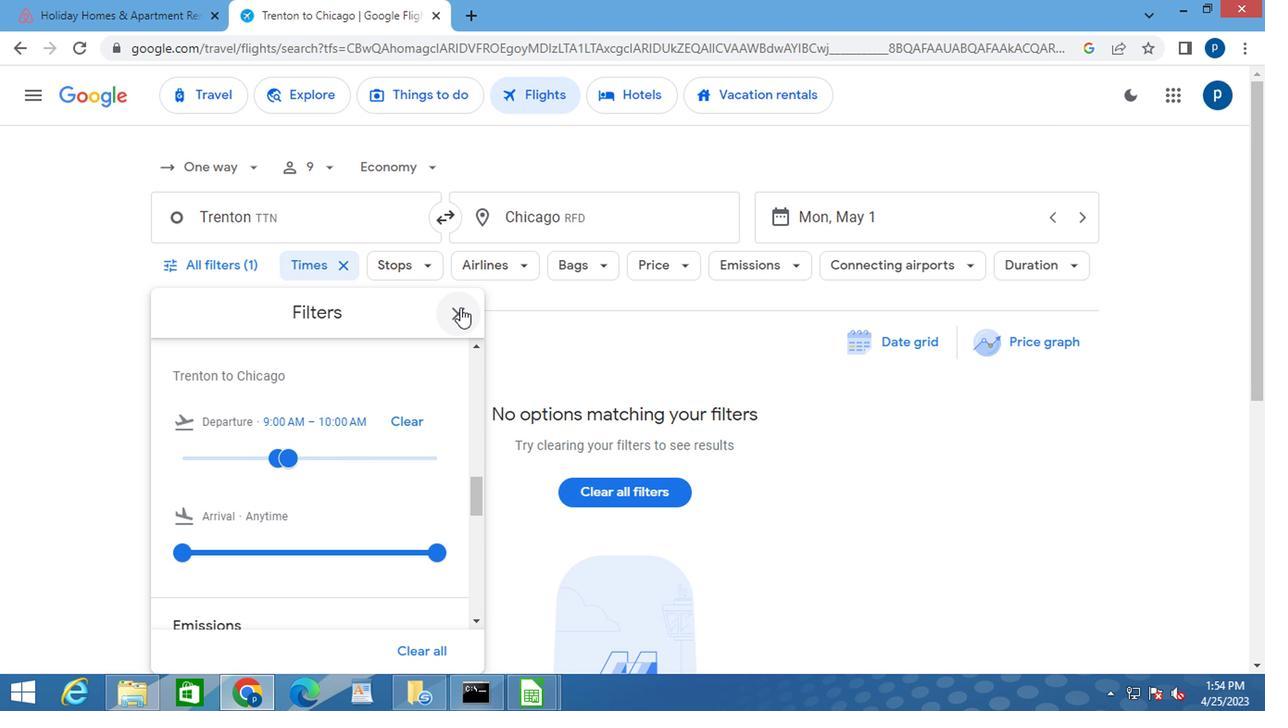 
Action: Mouse moved to (444, 336)
Screenshot: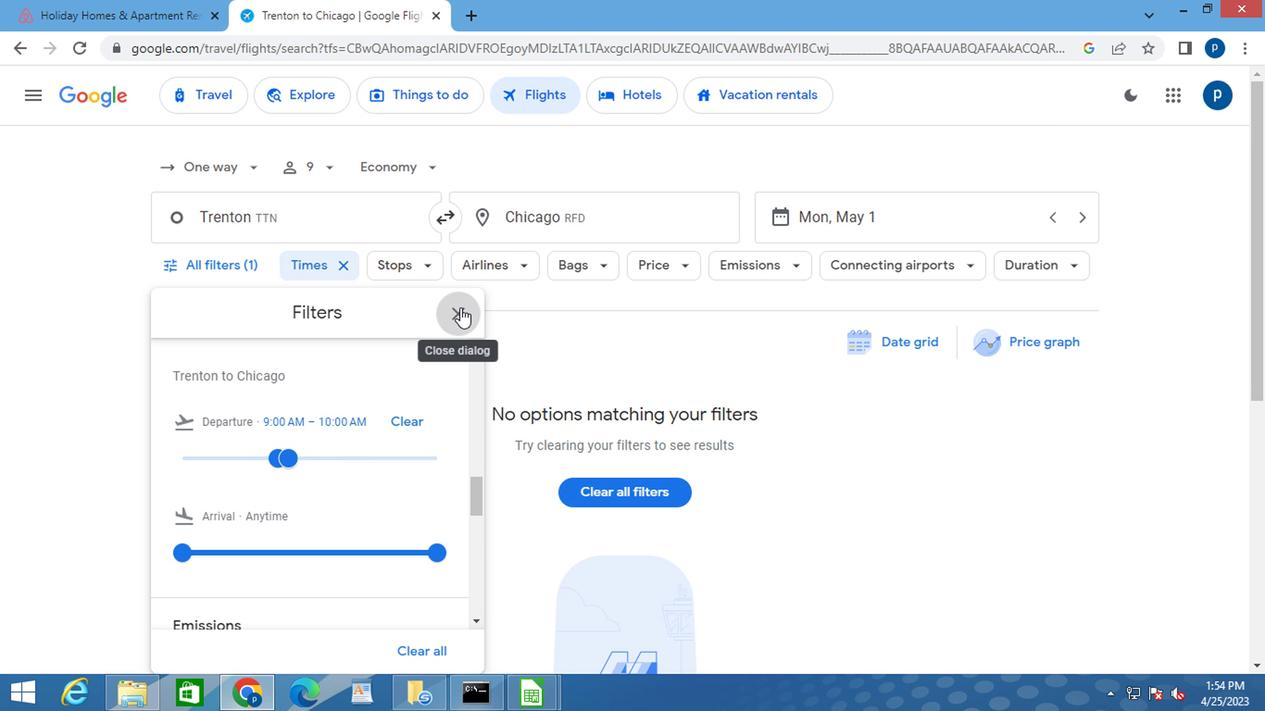 
